 Task: Check the average views per listing of large living room in the last 1 year.
Action: Mouse moved to (1085, 248)
Screenshot: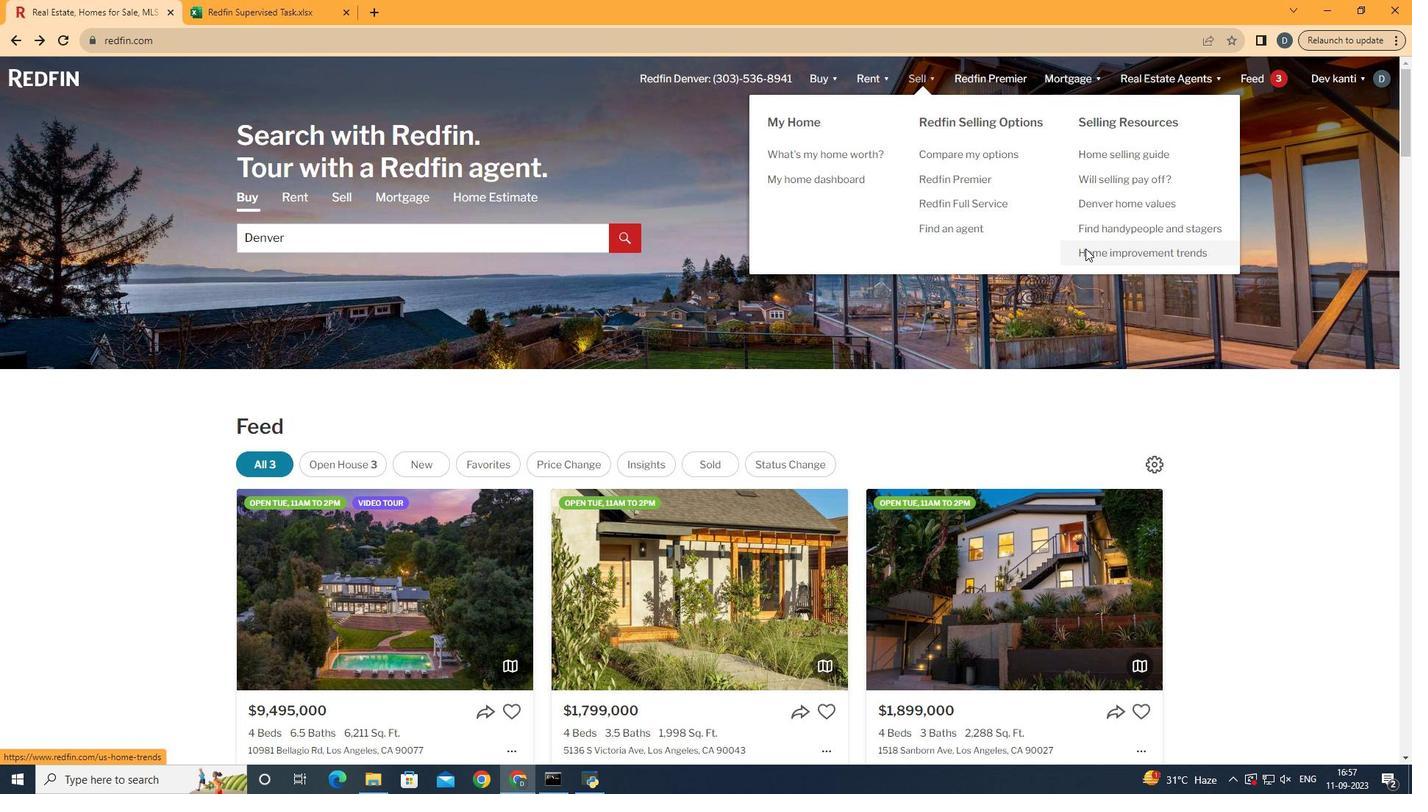 
Action: Mouse pressed left at (1085, 248)
Screenshot: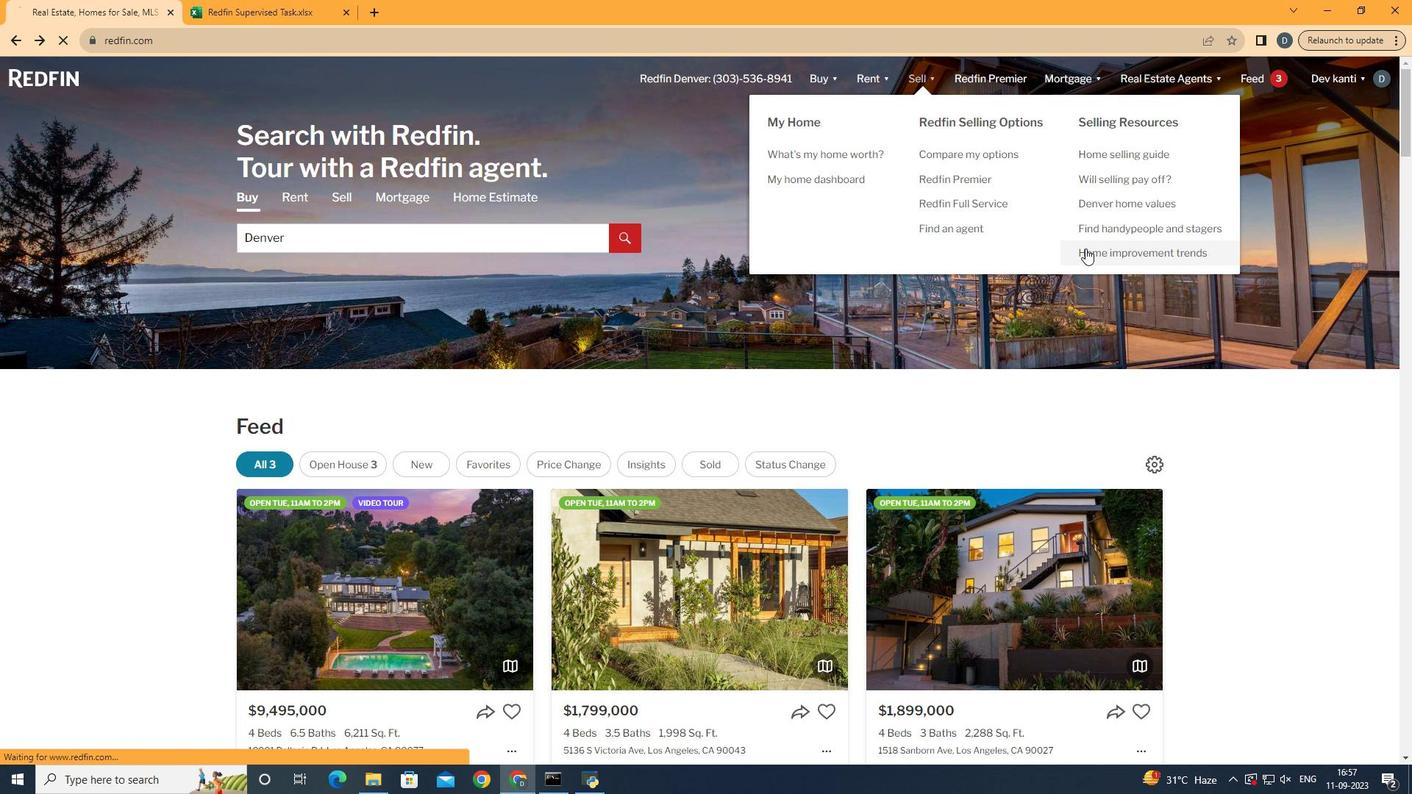 
Action: Mouse moved to (359, 285)
Screenshot: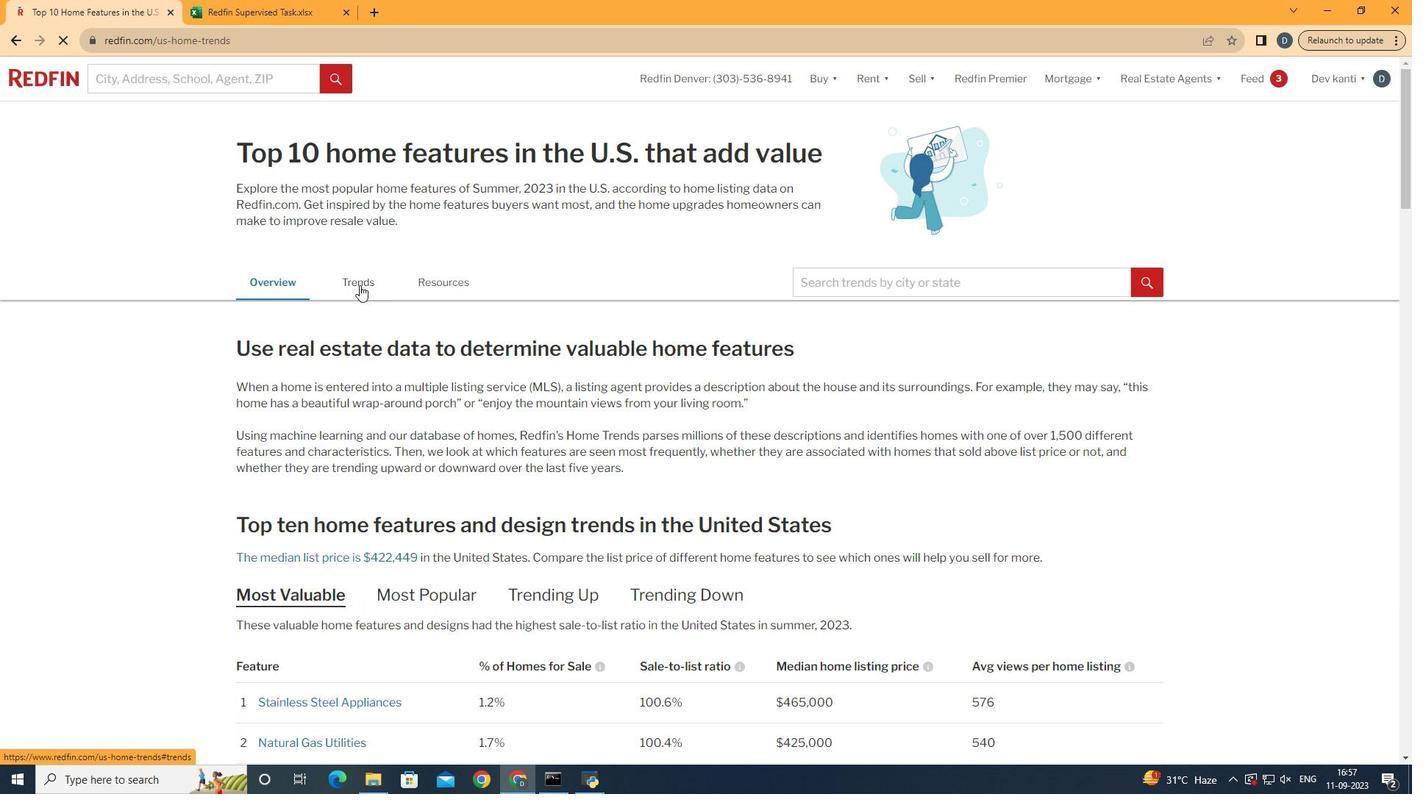 
Action: Mouse pressed left at (359, 285)
Screenshot: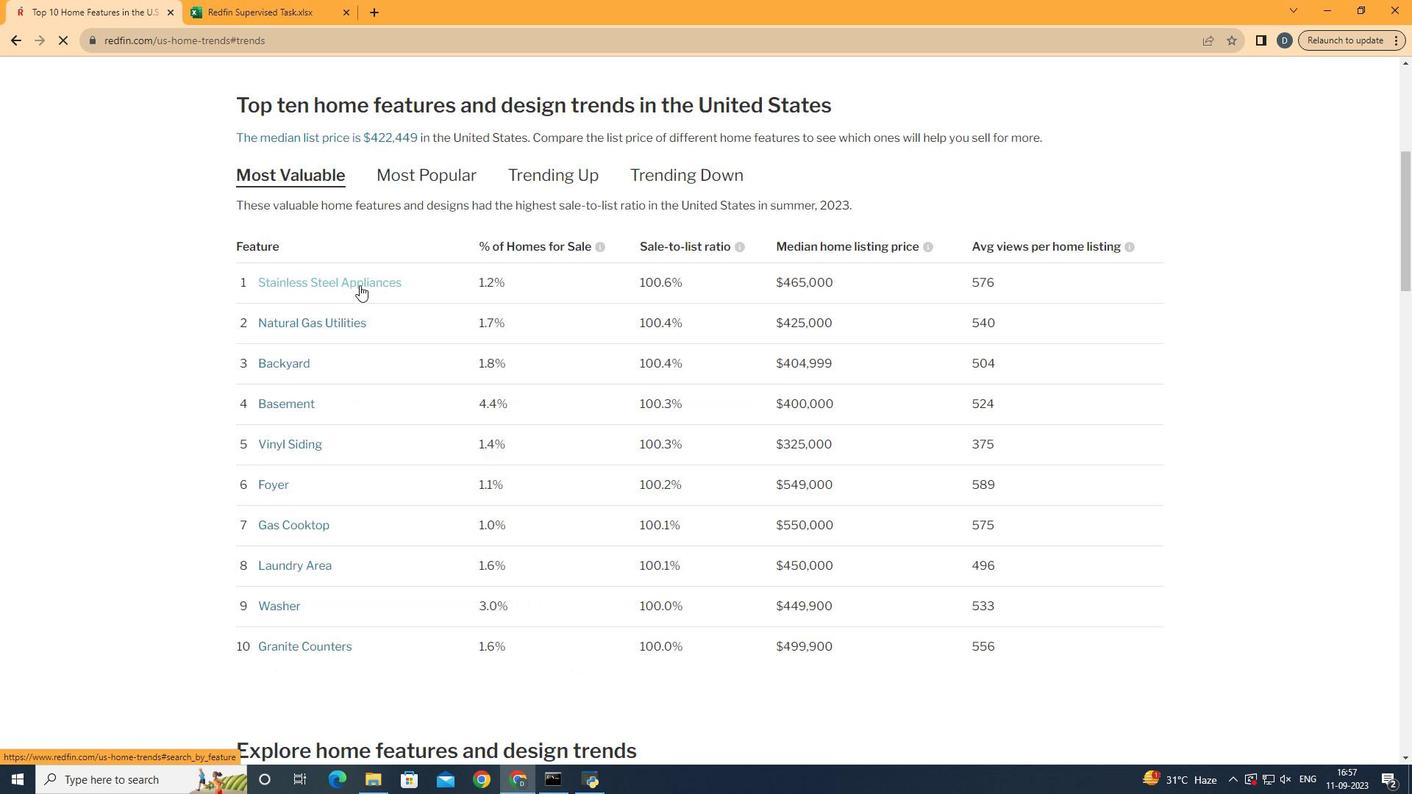 
Action: Mouse moved to (468, 371)
Screenshot: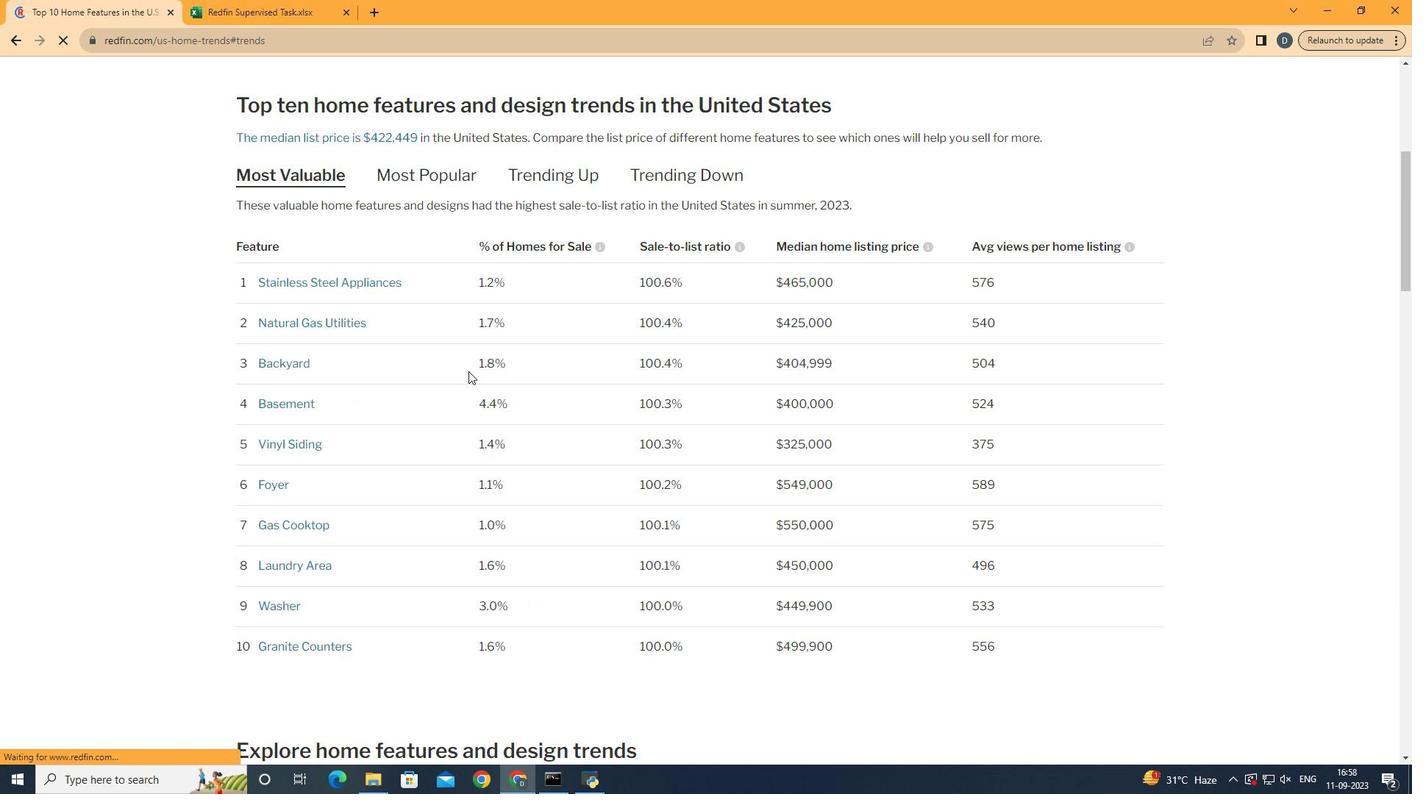 
Action: Mouse scrolled (468, 370) with delta (0, 0)
Screenshot: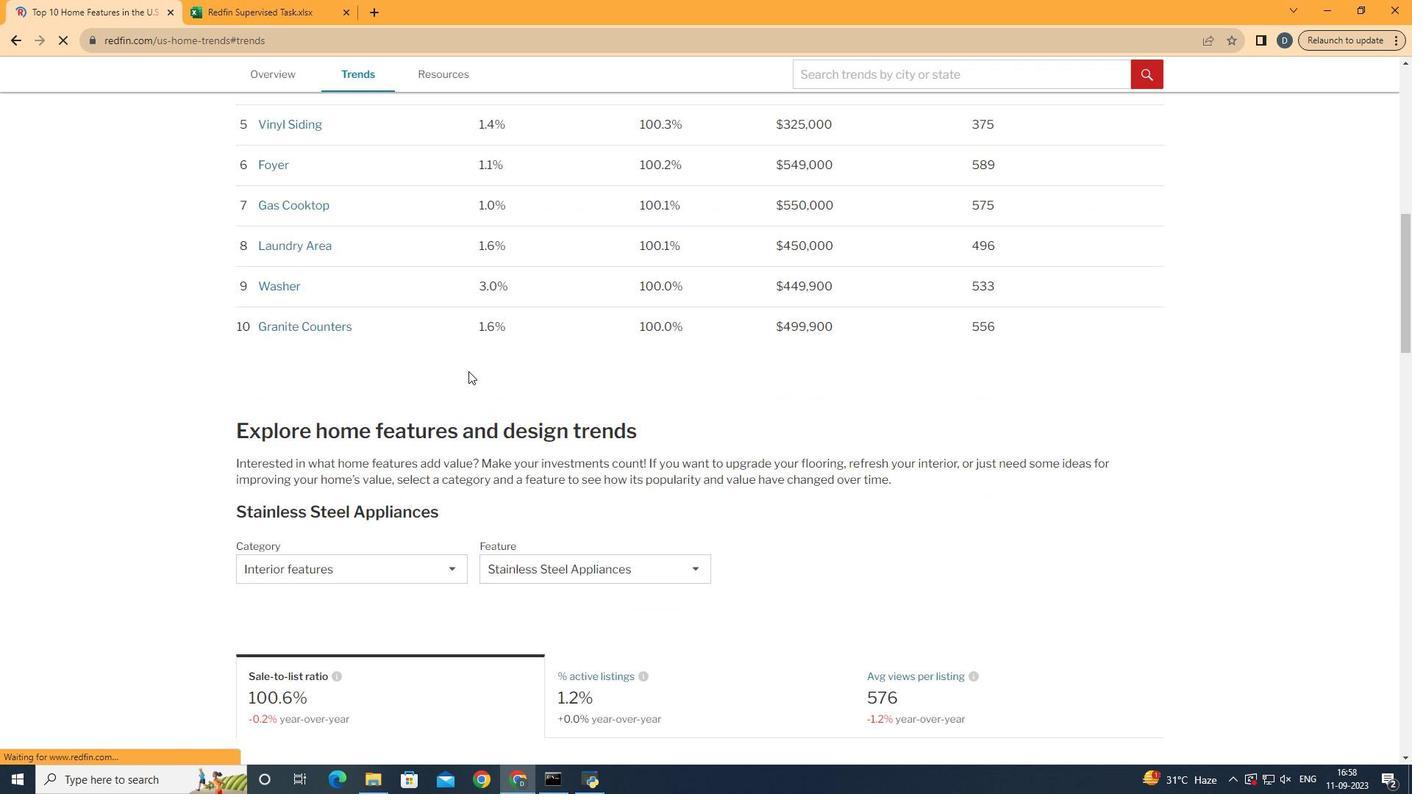 
Action: Mouse scrolled (468, 370) with delta (0, 0)
Screenshot: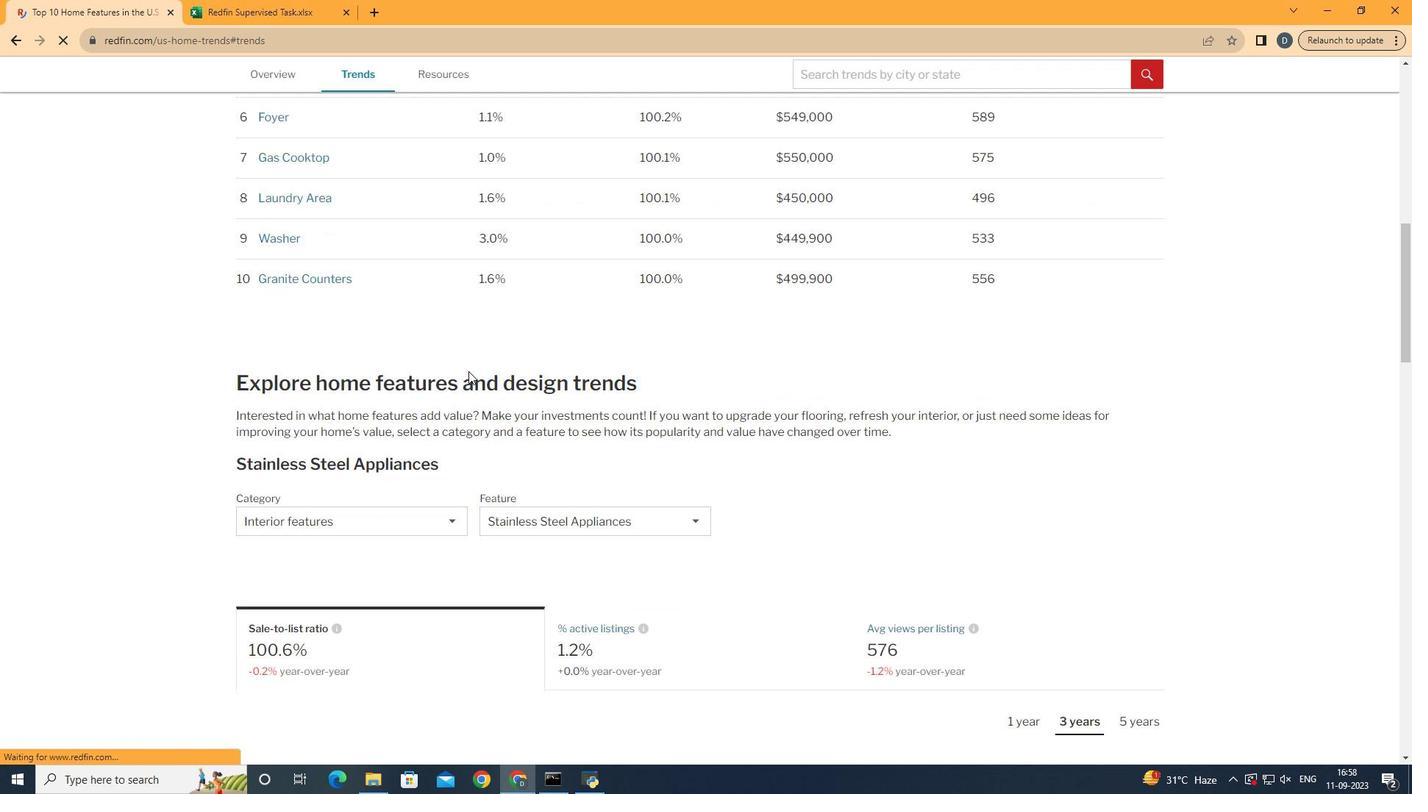 
Action: Mouse scrolled (468, 370) with delta (0, 0)
Screenshot: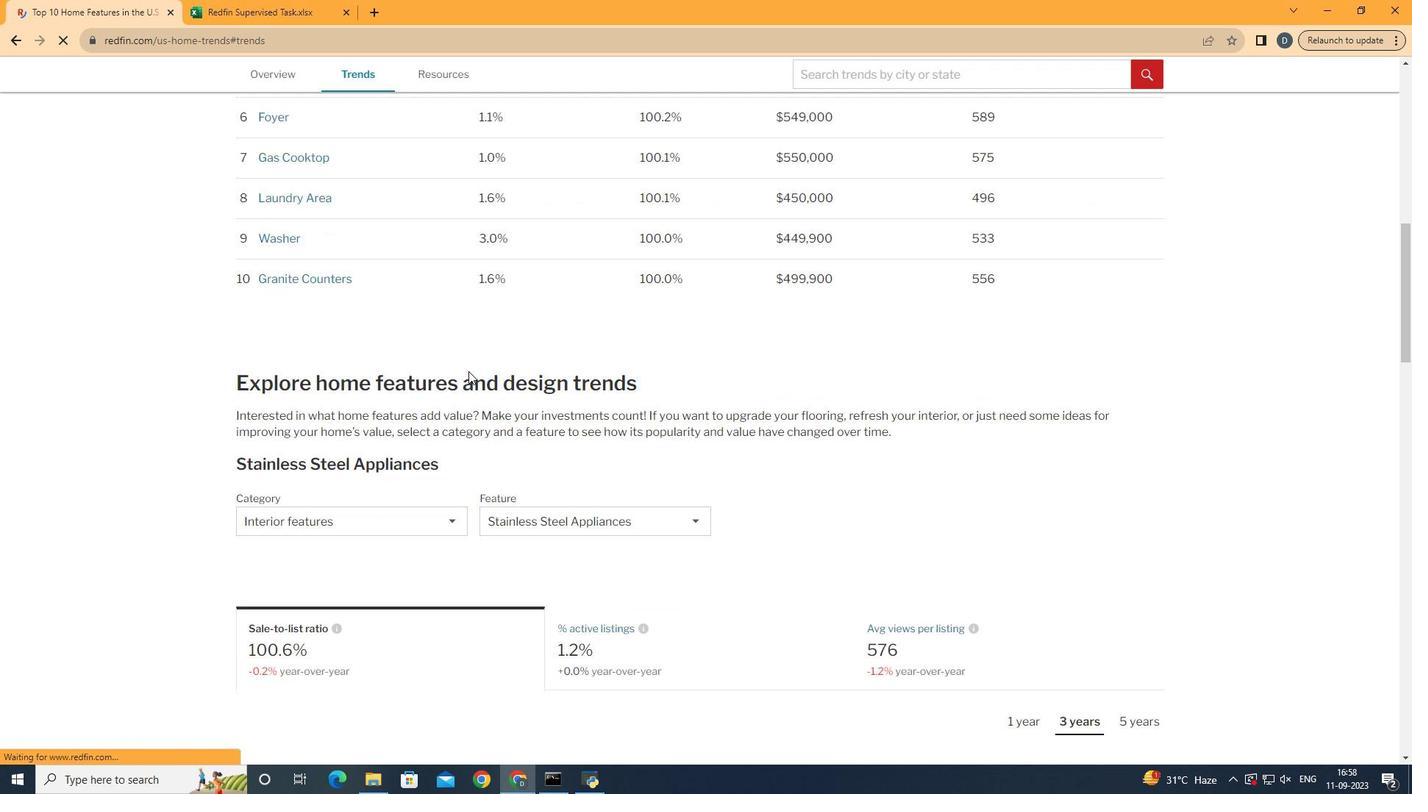 
Action: Mouse scrolled (468, 370) with delta (0, 0)
Screenshot: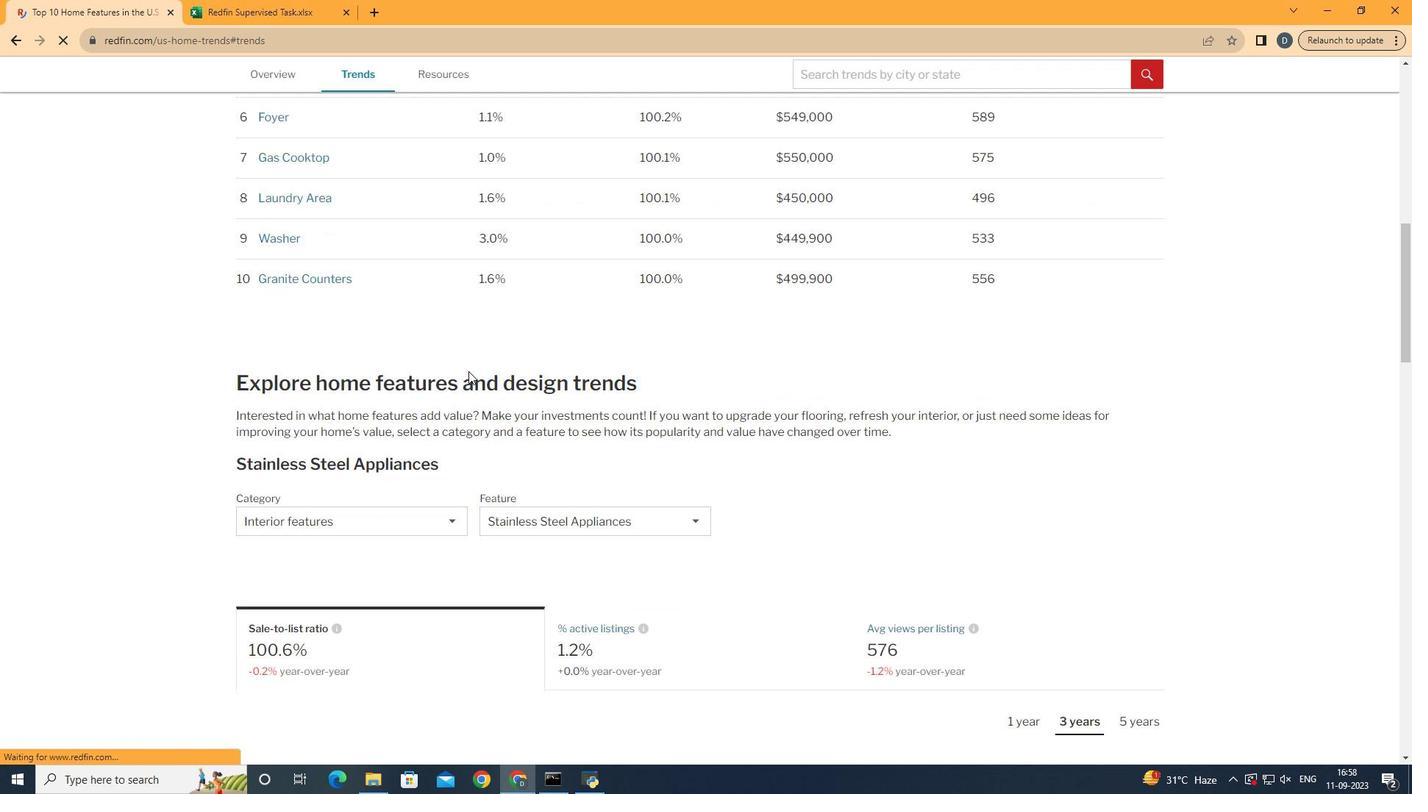
Action: Mouse scrolled (468, 370) with delta (0, 0)
Screenshot: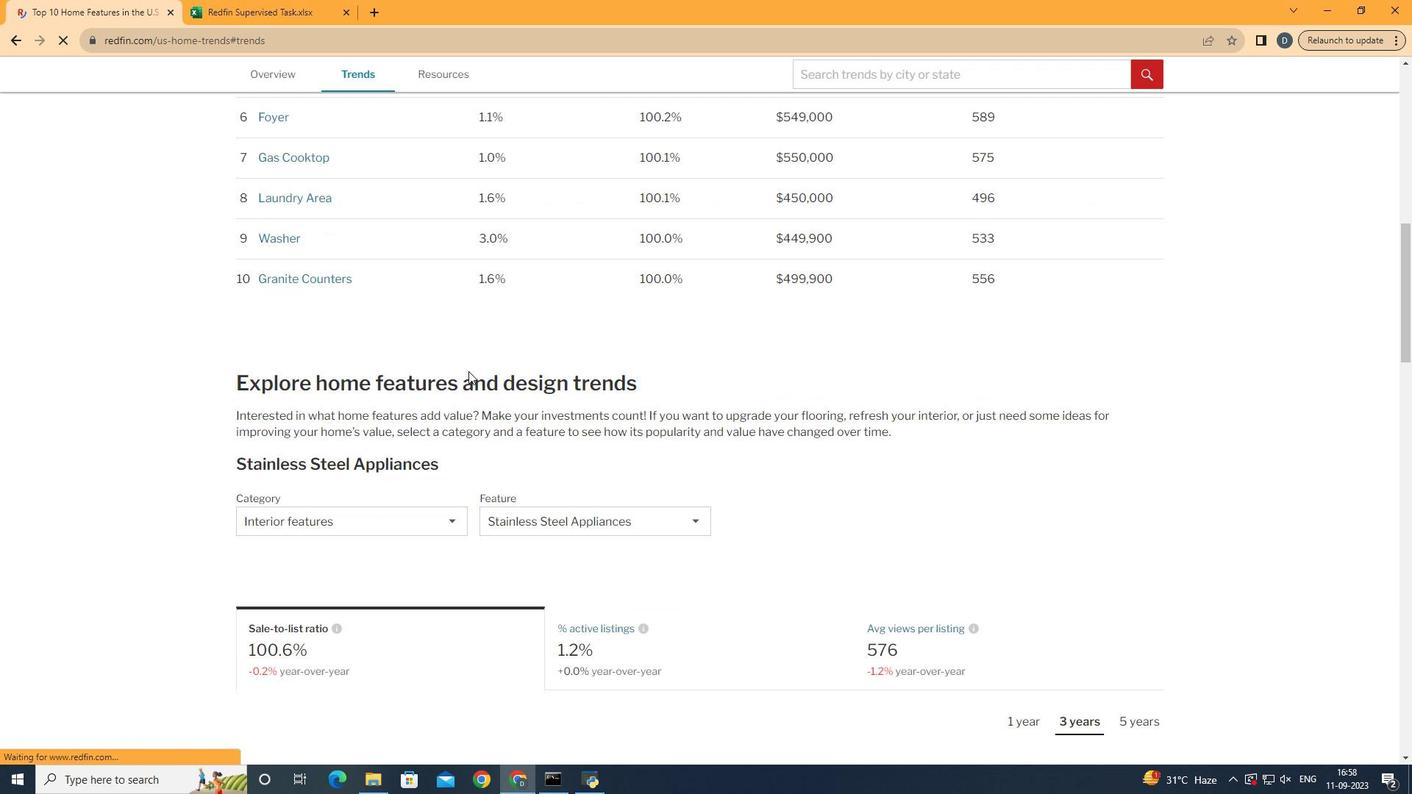 
Action: Mouse scrolled (468, 370) with delta (0, 0)
Screenshot: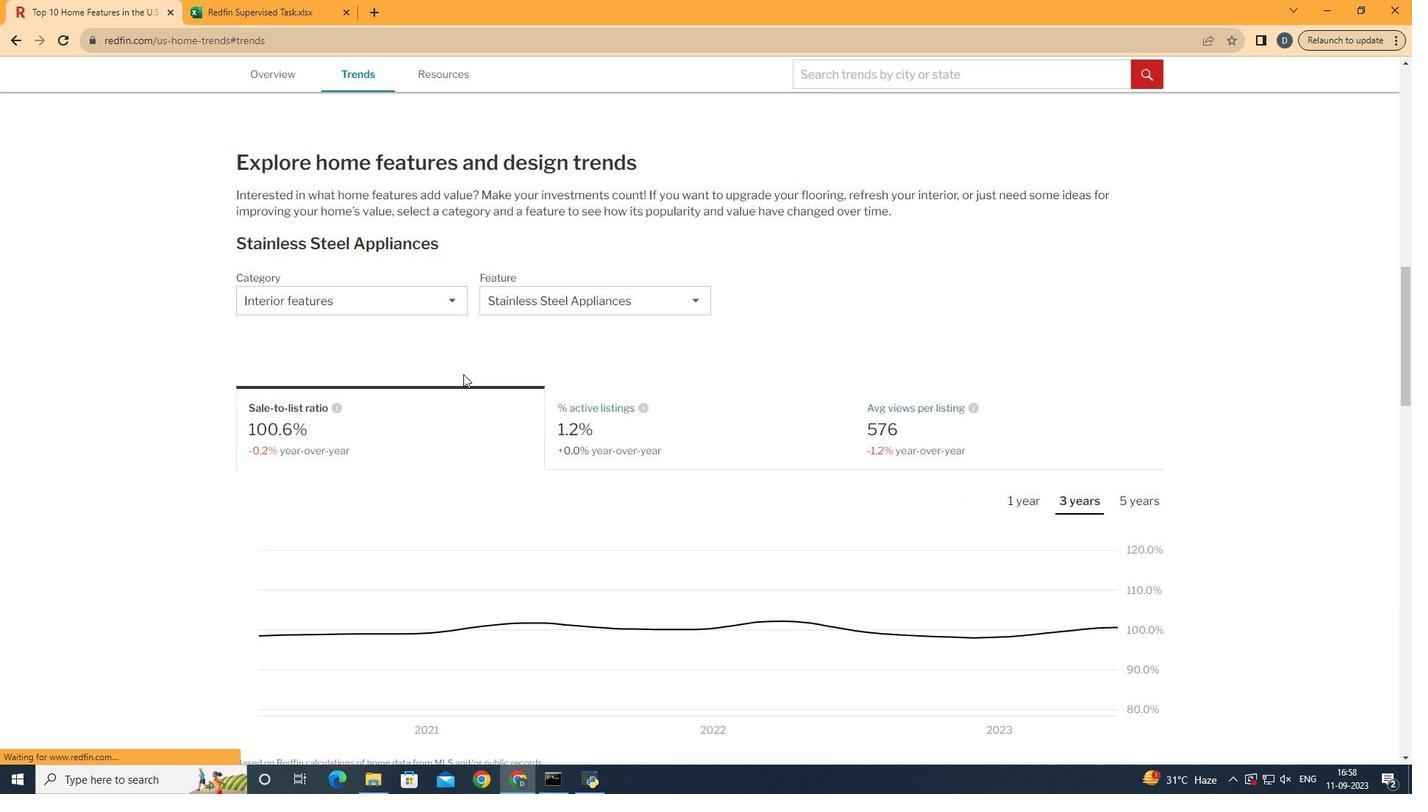 
Action: Mouse scrolled (468, 370) with delta (0, 0)
Screenshot: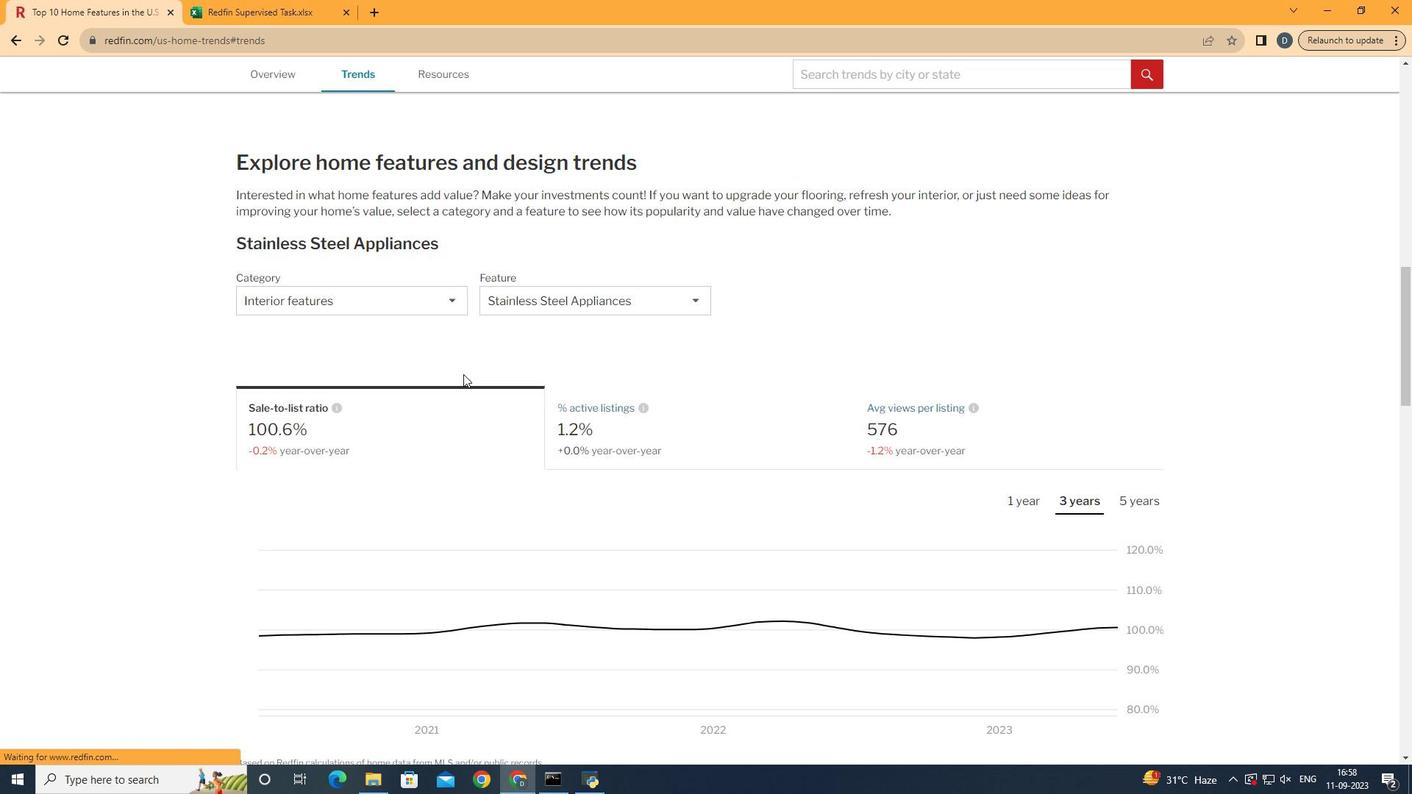 
Action: Mouse scrolled (468, 370) with delta (0, 0)
Screenshot: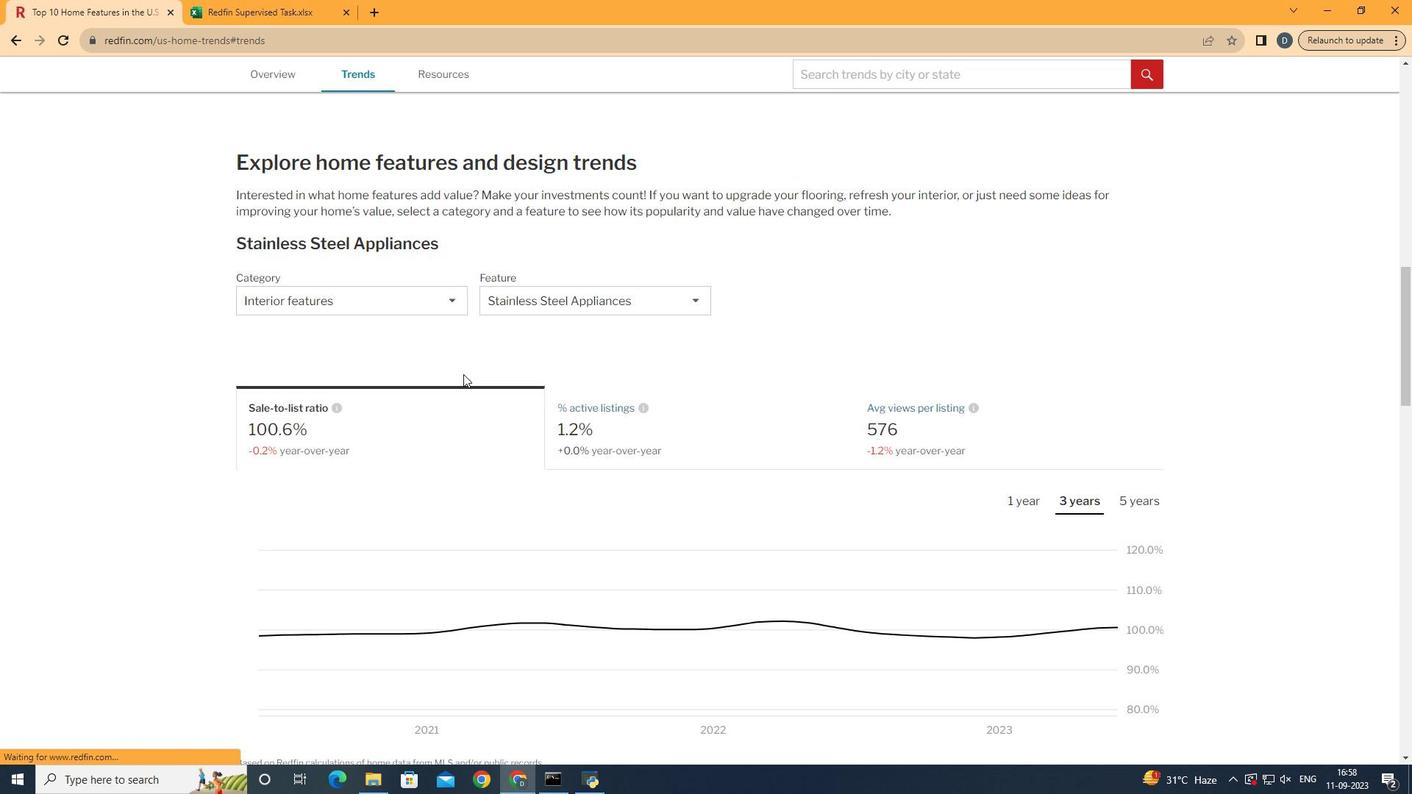 
Action: Mouse scrolled (468, 370) with delta (0, 0)
Screenshot: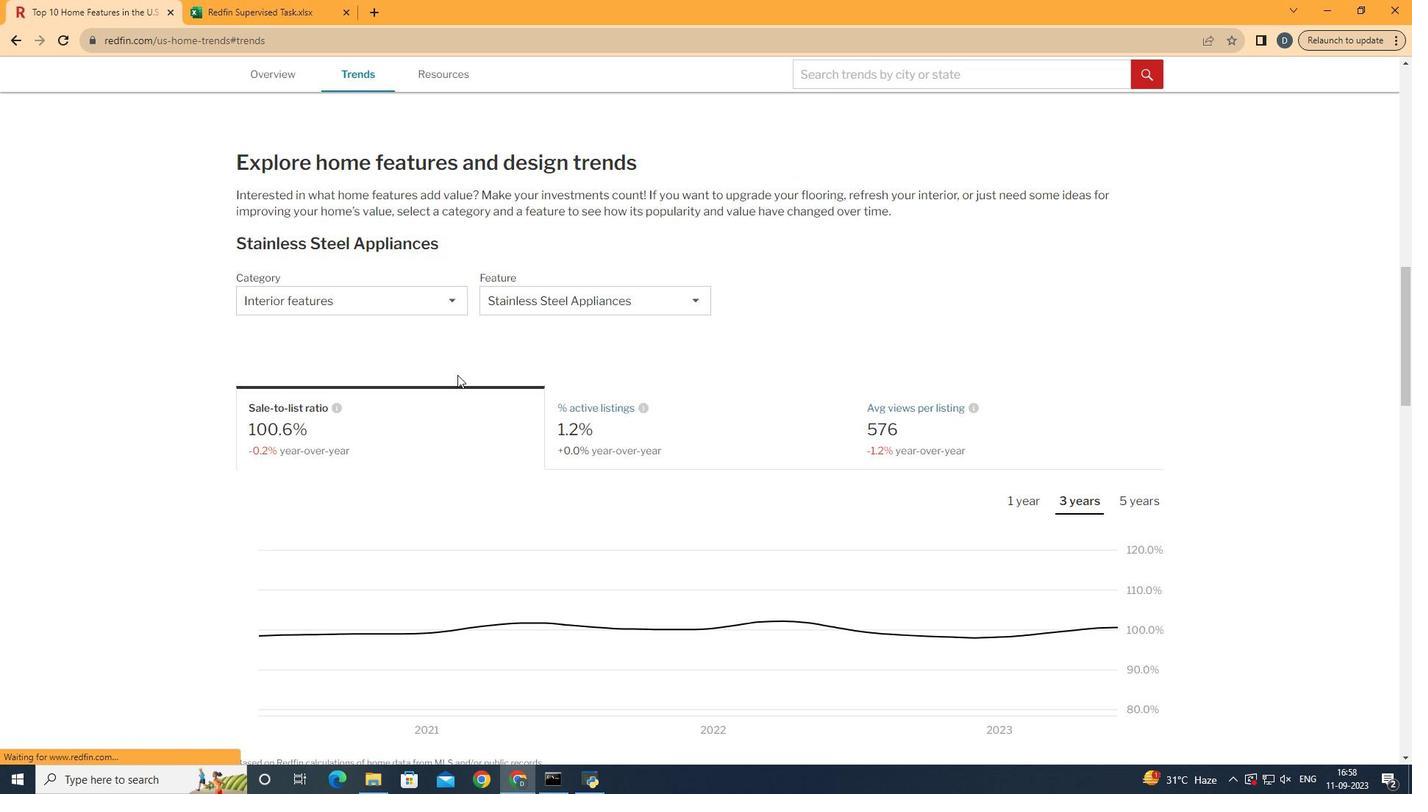 
Action: Mouse scrolled (468, 372) with delta (0, 0)
Screenshot: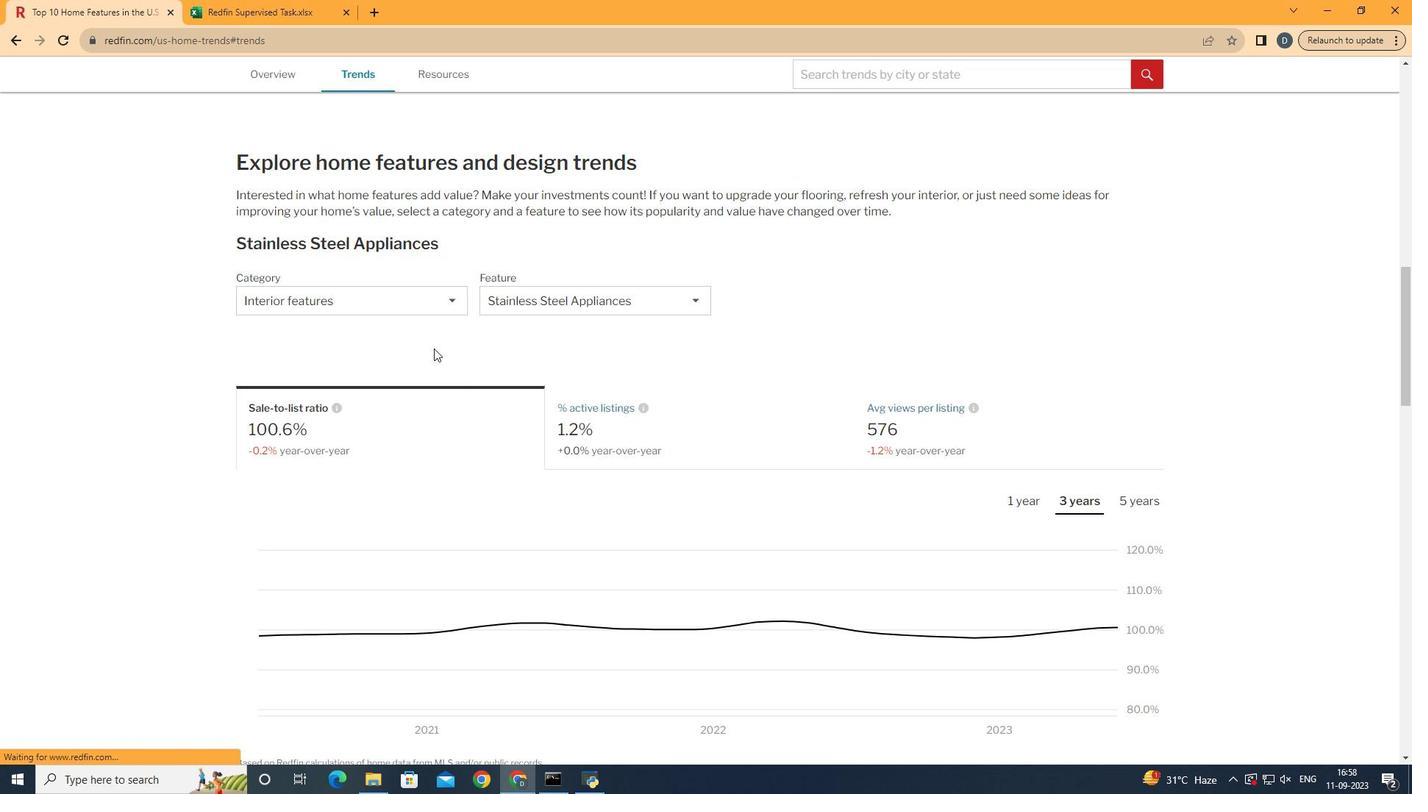 
Action: Mouse moved to (408, 295)
Screenshot: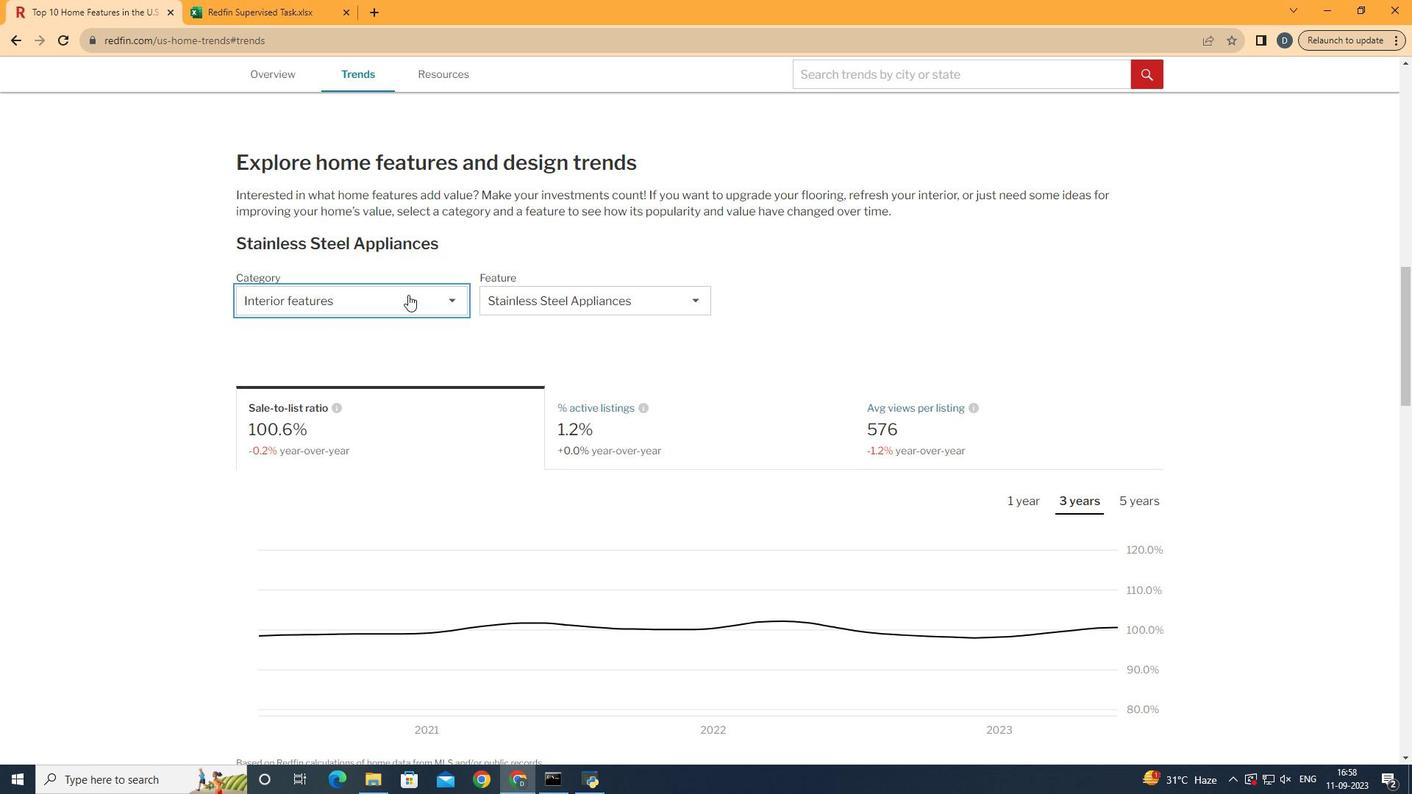 
Action: Mouse pressed left at (408, 295)
Screenshot: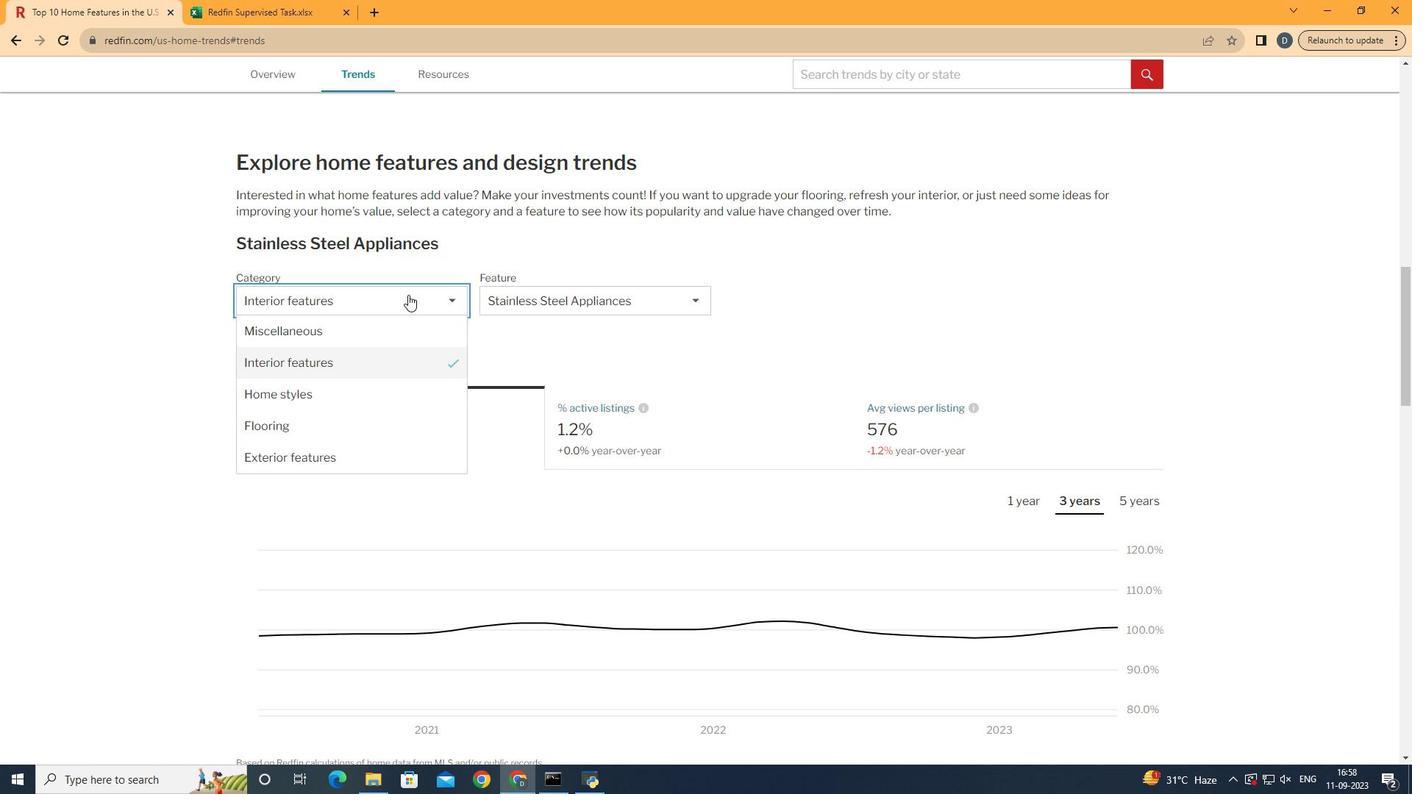 
Action: Mouse moved to (394, 367)
Screenshot: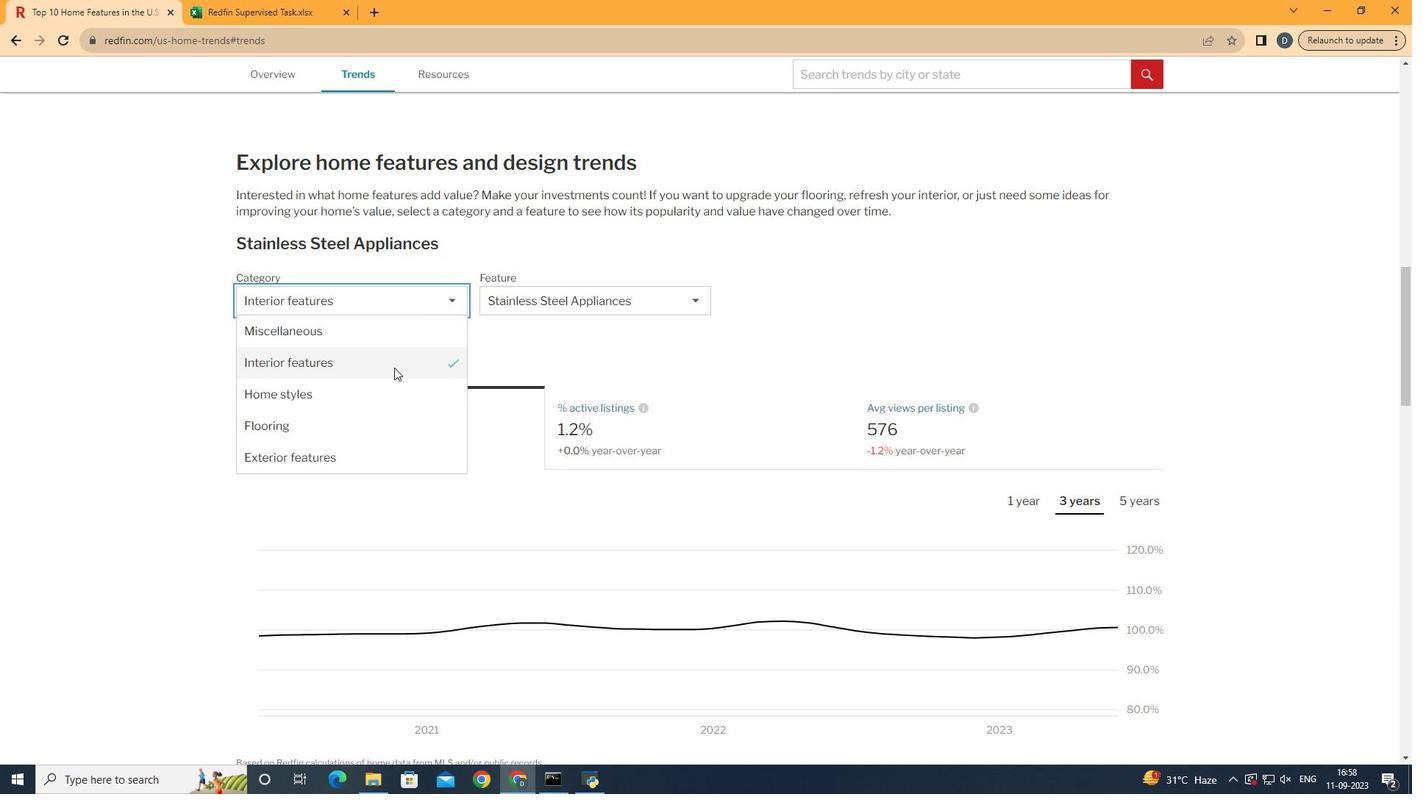 
Action: Mouse pressed left at (394, 367)
Screenshot: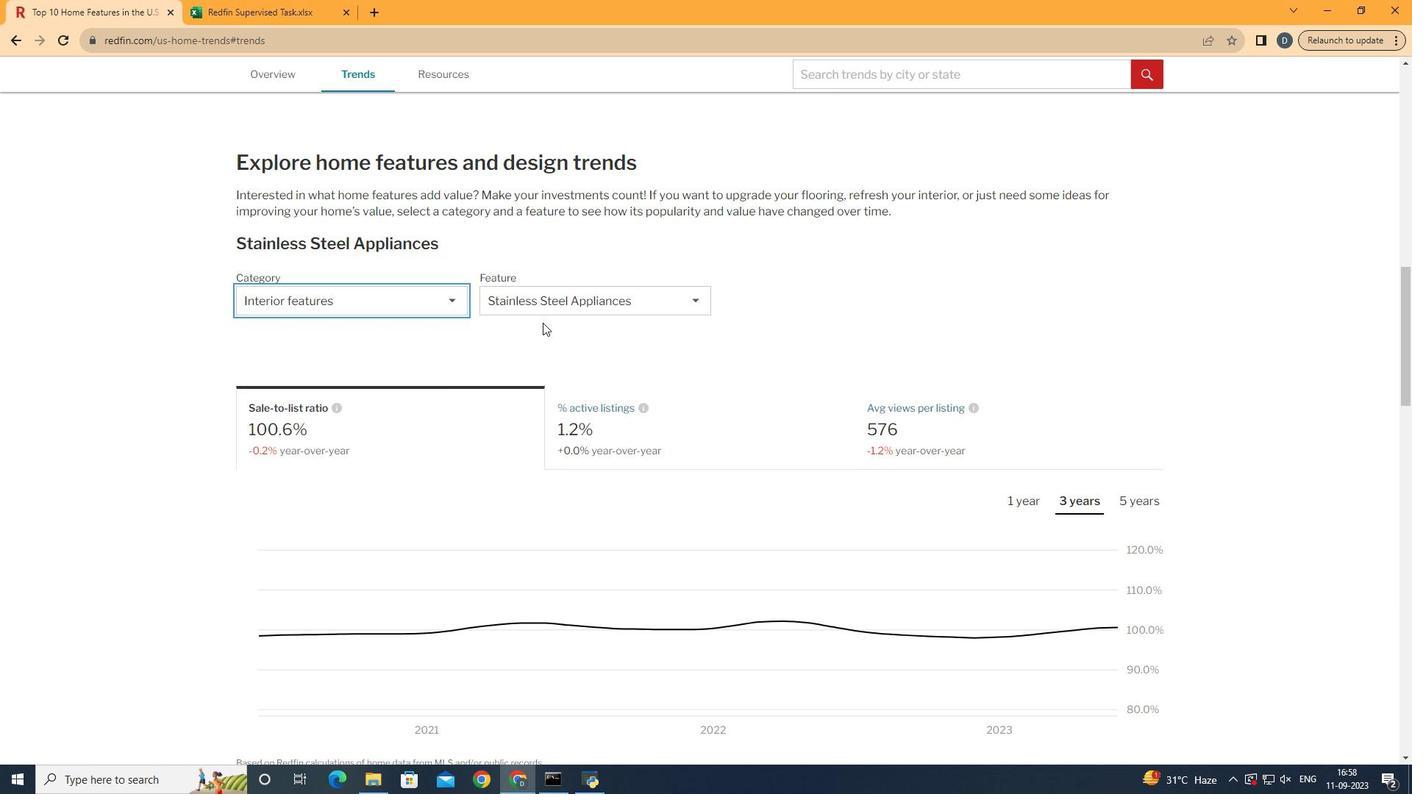 
Action: Mouse moved to (562, 308)
Screenshot: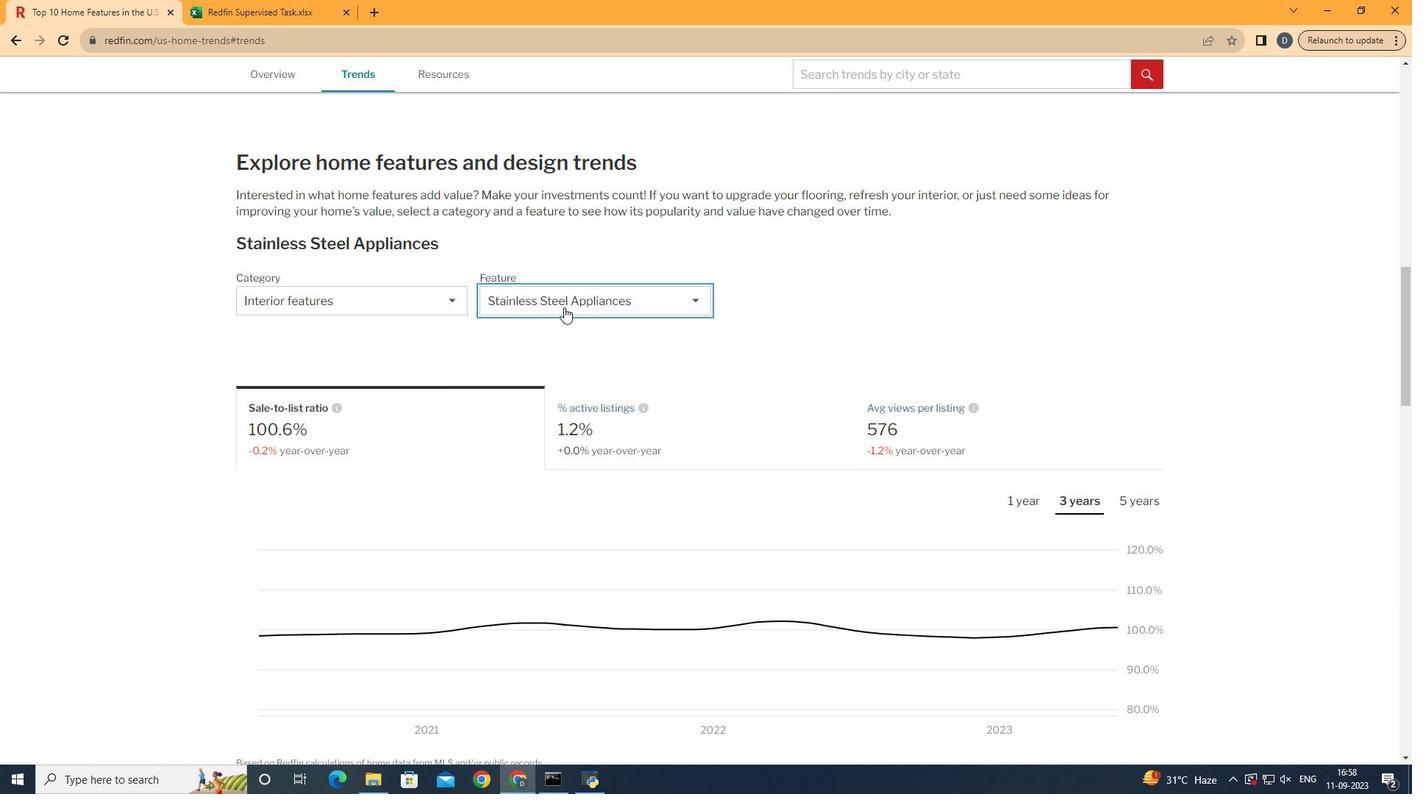 
Action: Mouse pressed left at (562, 308)
Screenshot: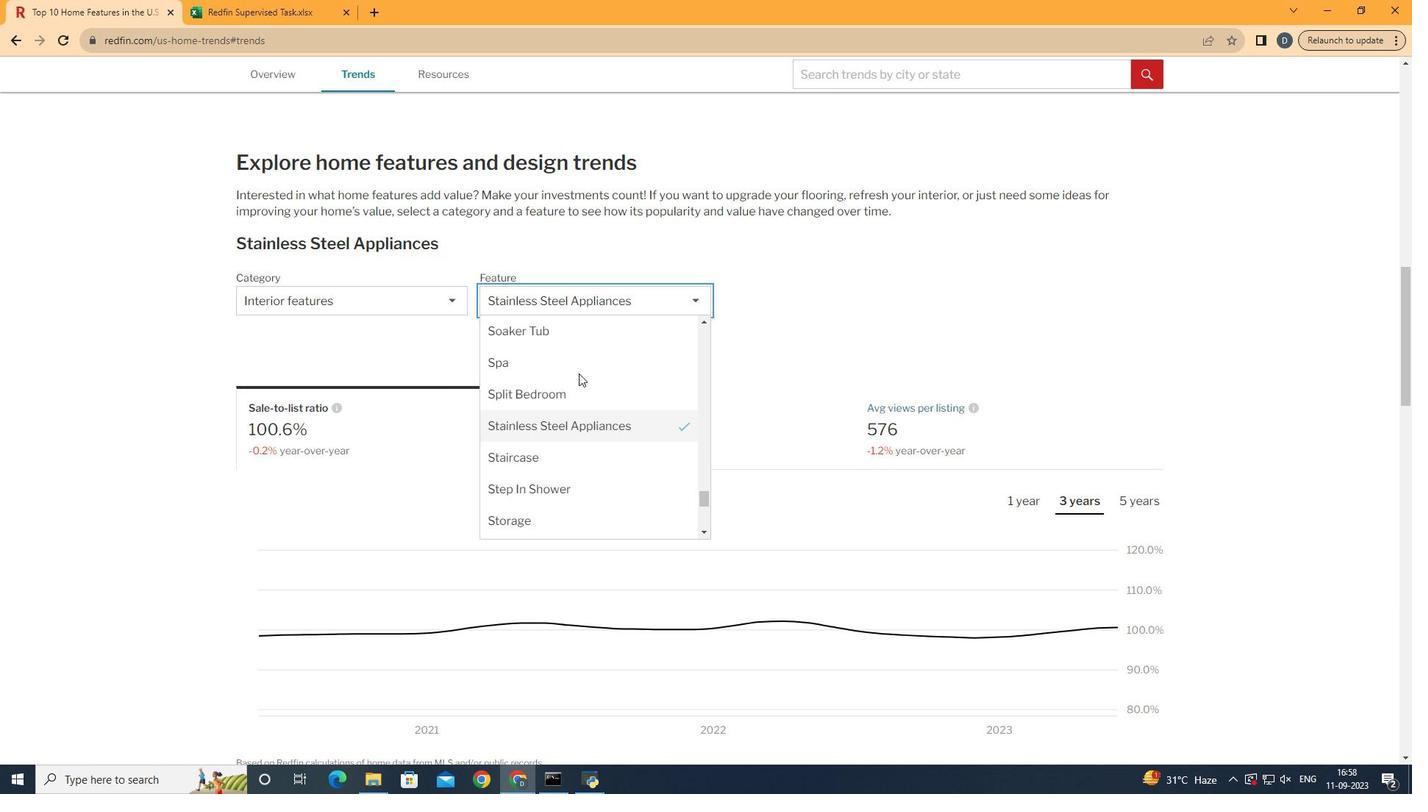
Action: Mouse moved to (584, 453)
Screenshot: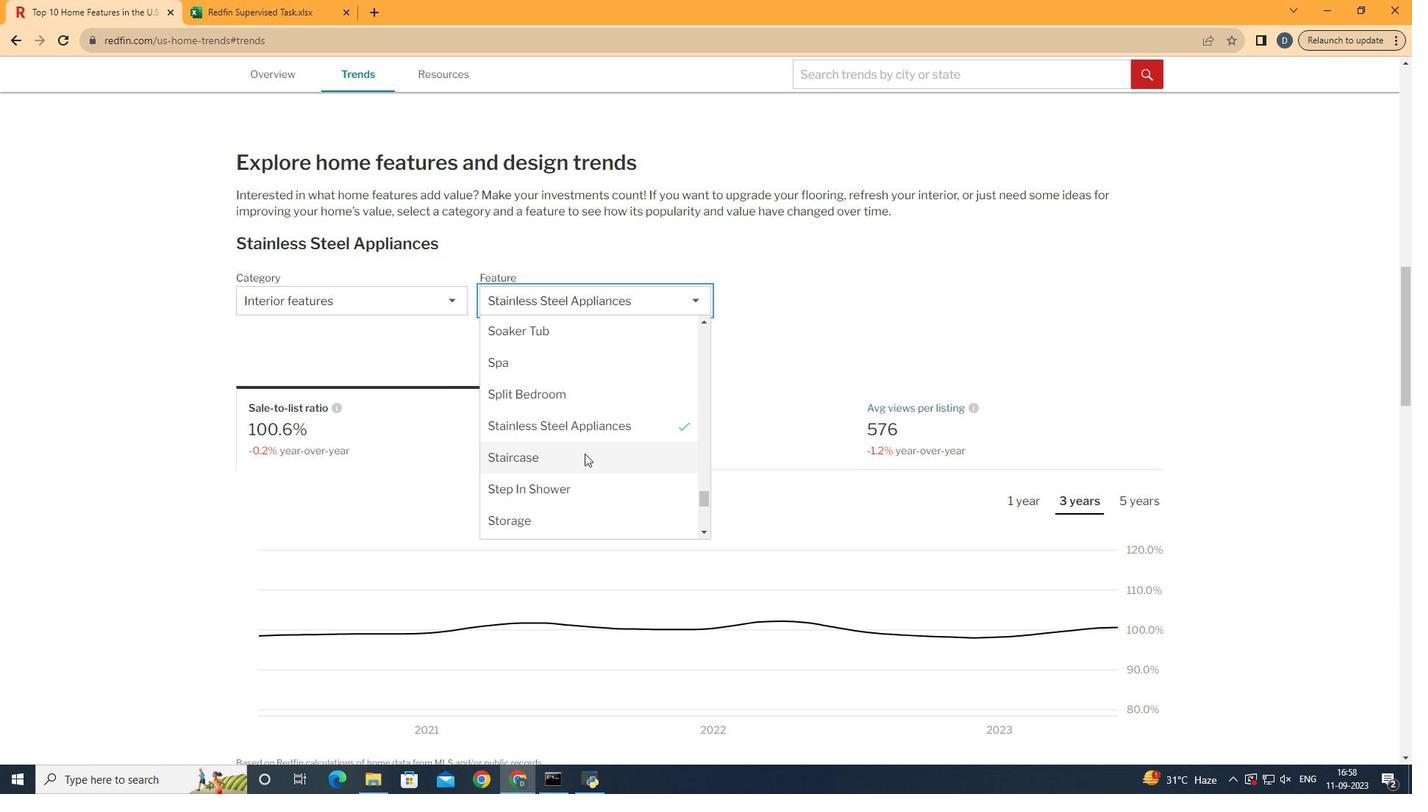 
Action: Mouse scrolled (584, 454) with delta (0, 0)
Screenshot: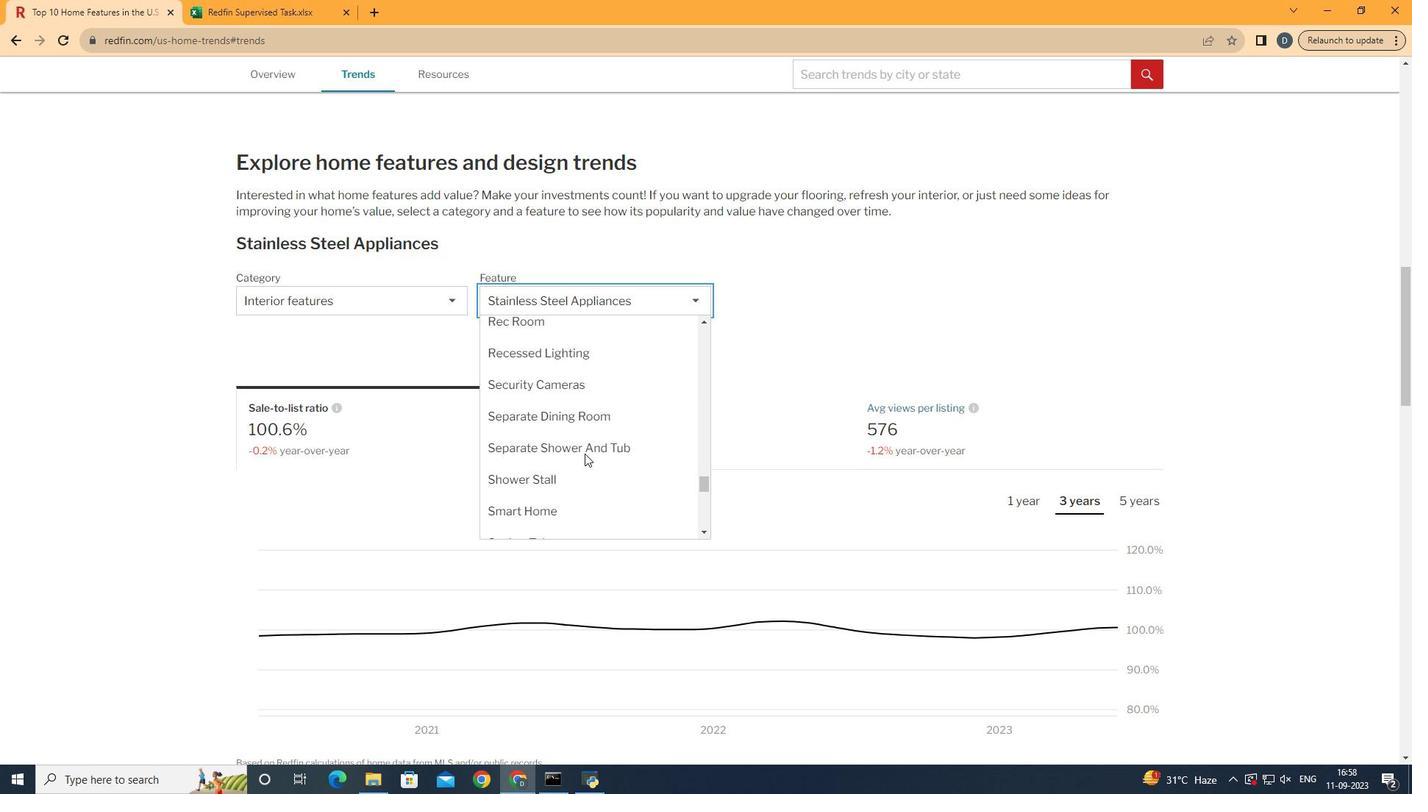 
Action: Mouse scrolled (584, 454) with delta (0, 0)
Screenshot: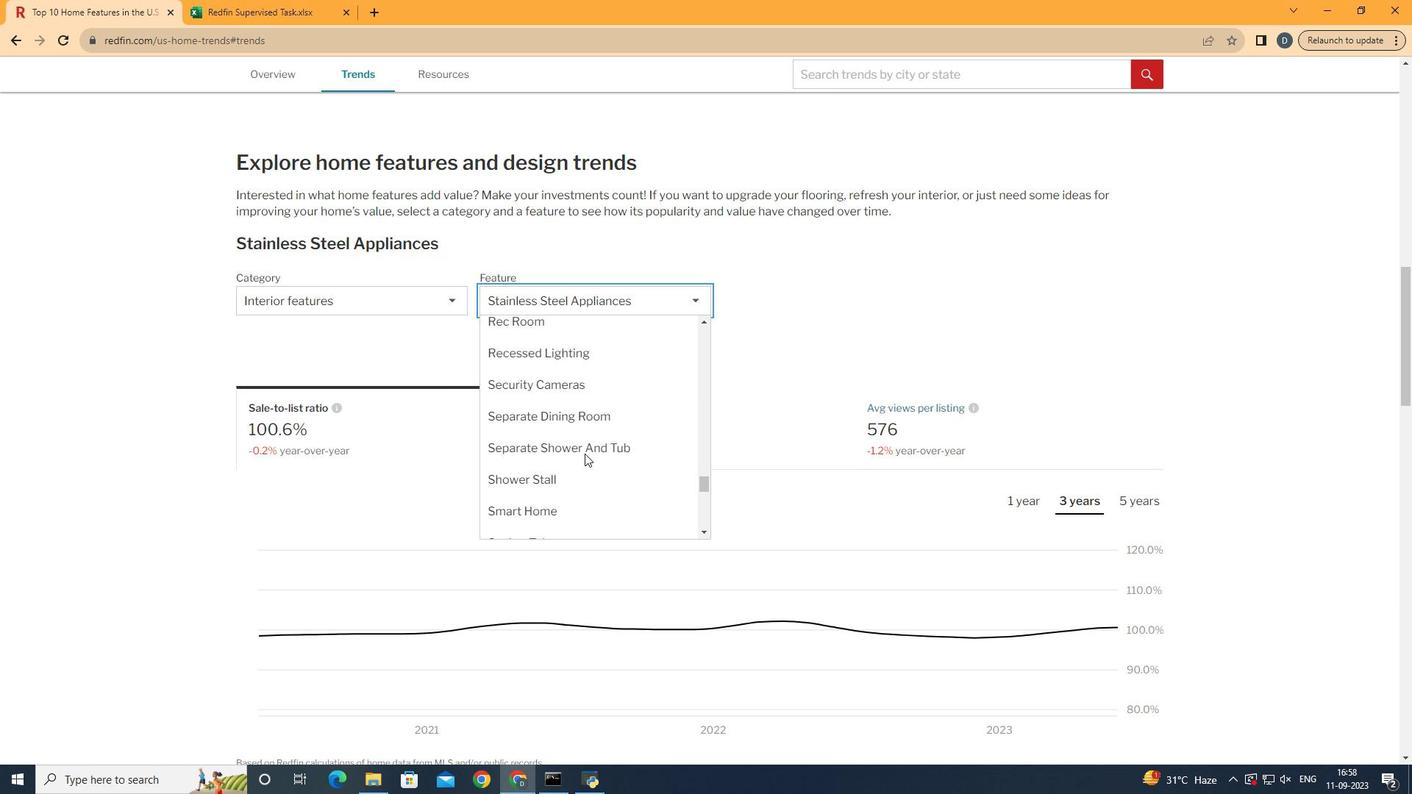 
Action: Mouse scrolled (584, 454) with delta (0, 0)
Screenshot: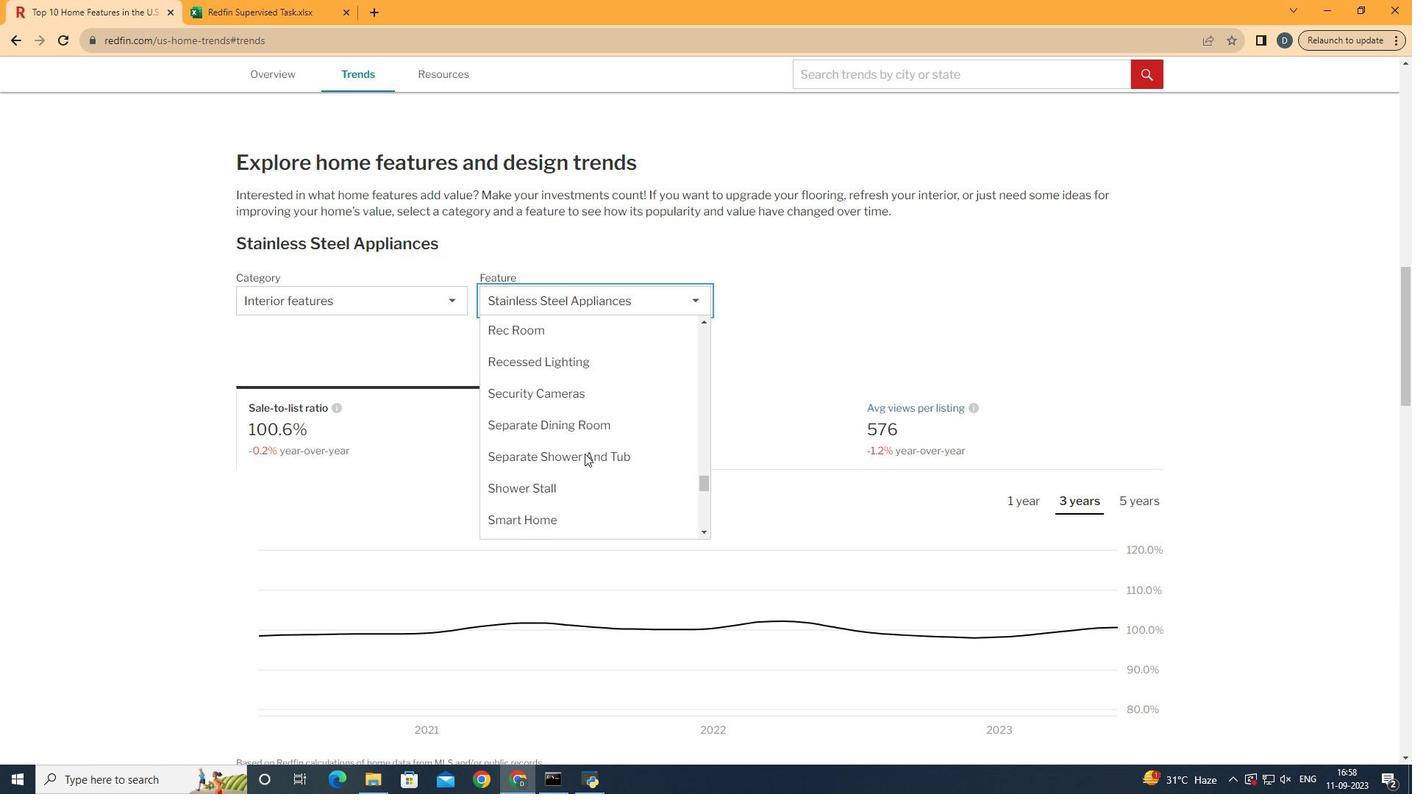 
Action: Mouse scrolled (584, 454) with delta (0, 0)
Screenshot: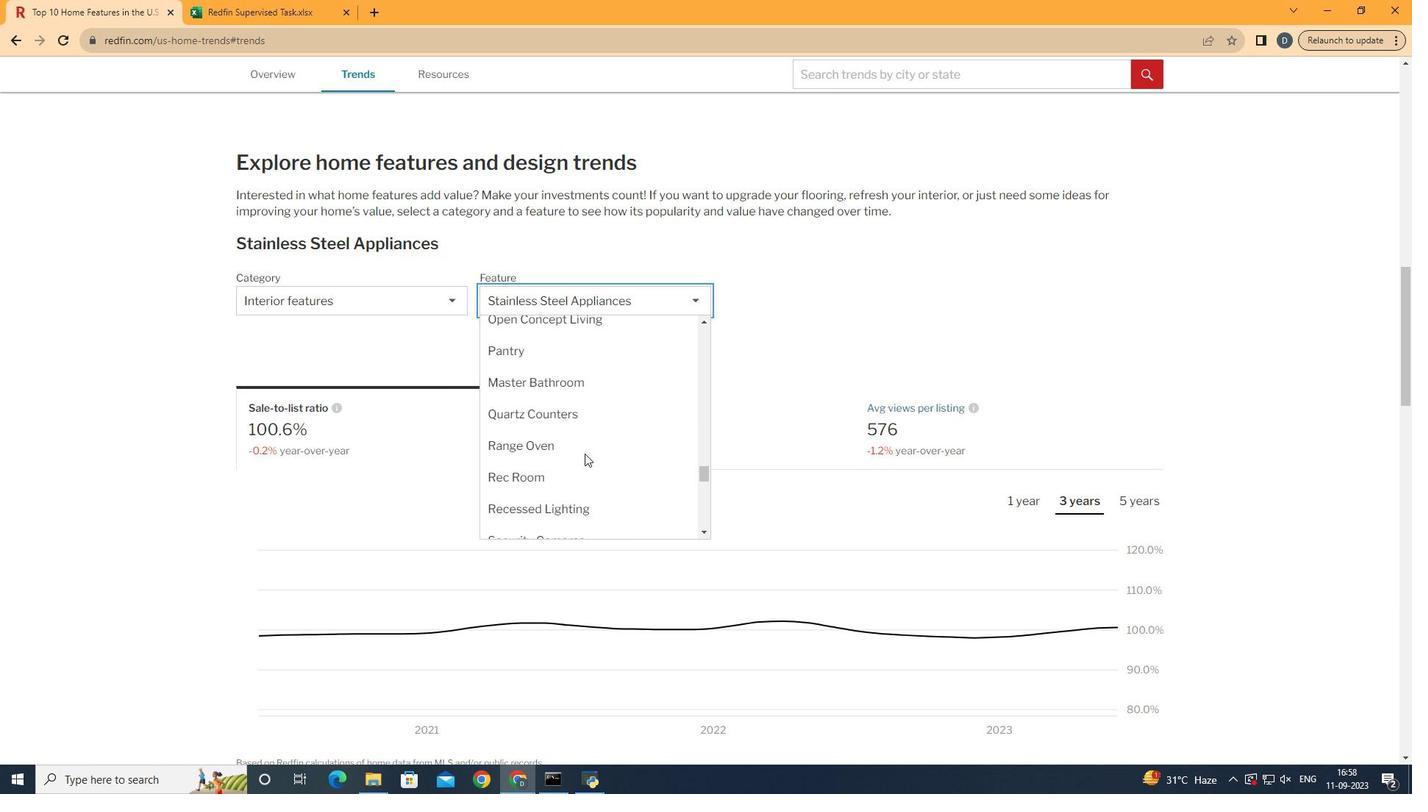
Action: Mouse scrolled (584, 454) with delta (0, 0)
Screenshot: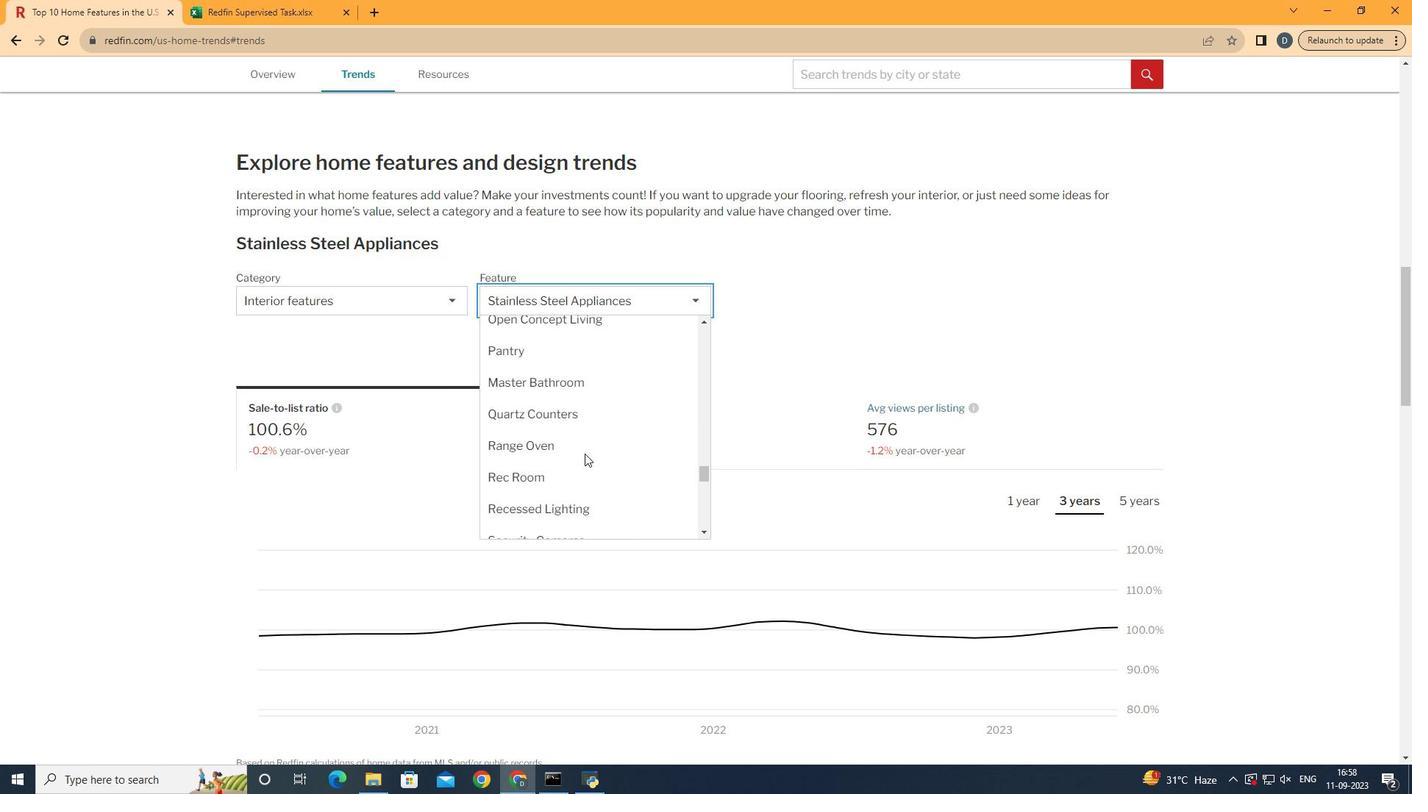 
Action: Mouse scrolled (584, 454) with delta (0, 0)
Screenshot: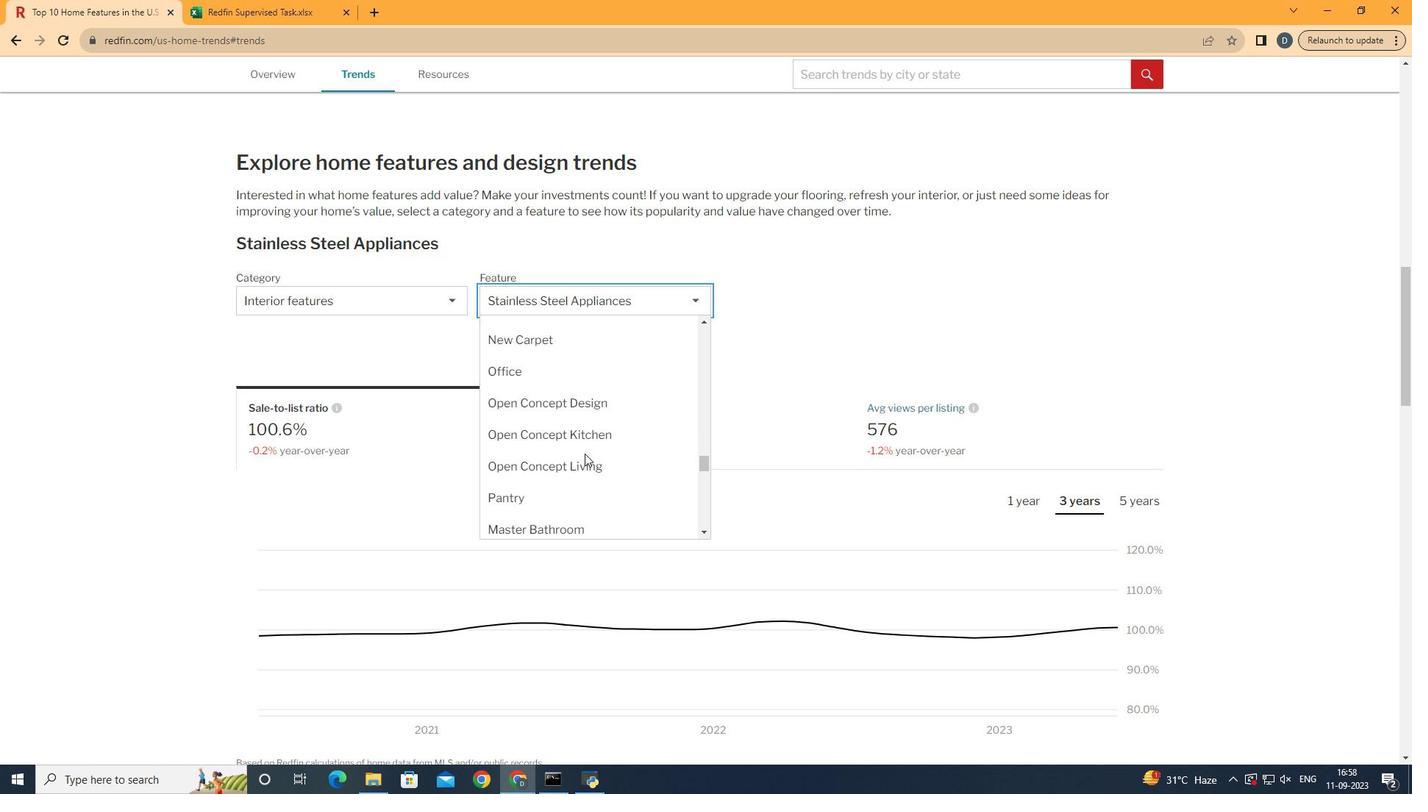 
Action: Mouse scrolled (584, 454) with delta (0, 0)
Screenshot: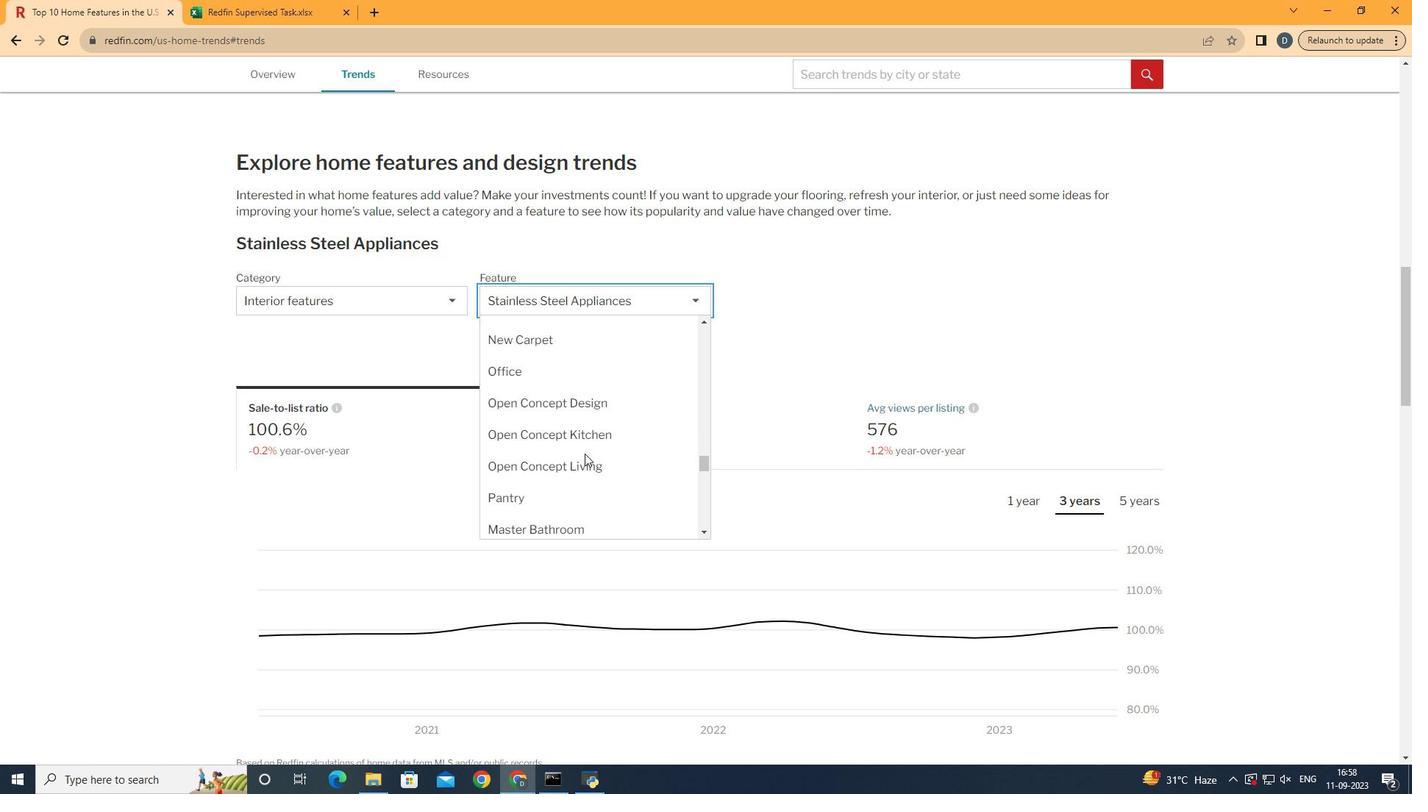 
Action: Mouse scrolled (584, 454) with delta (0, 0)
Screenshot: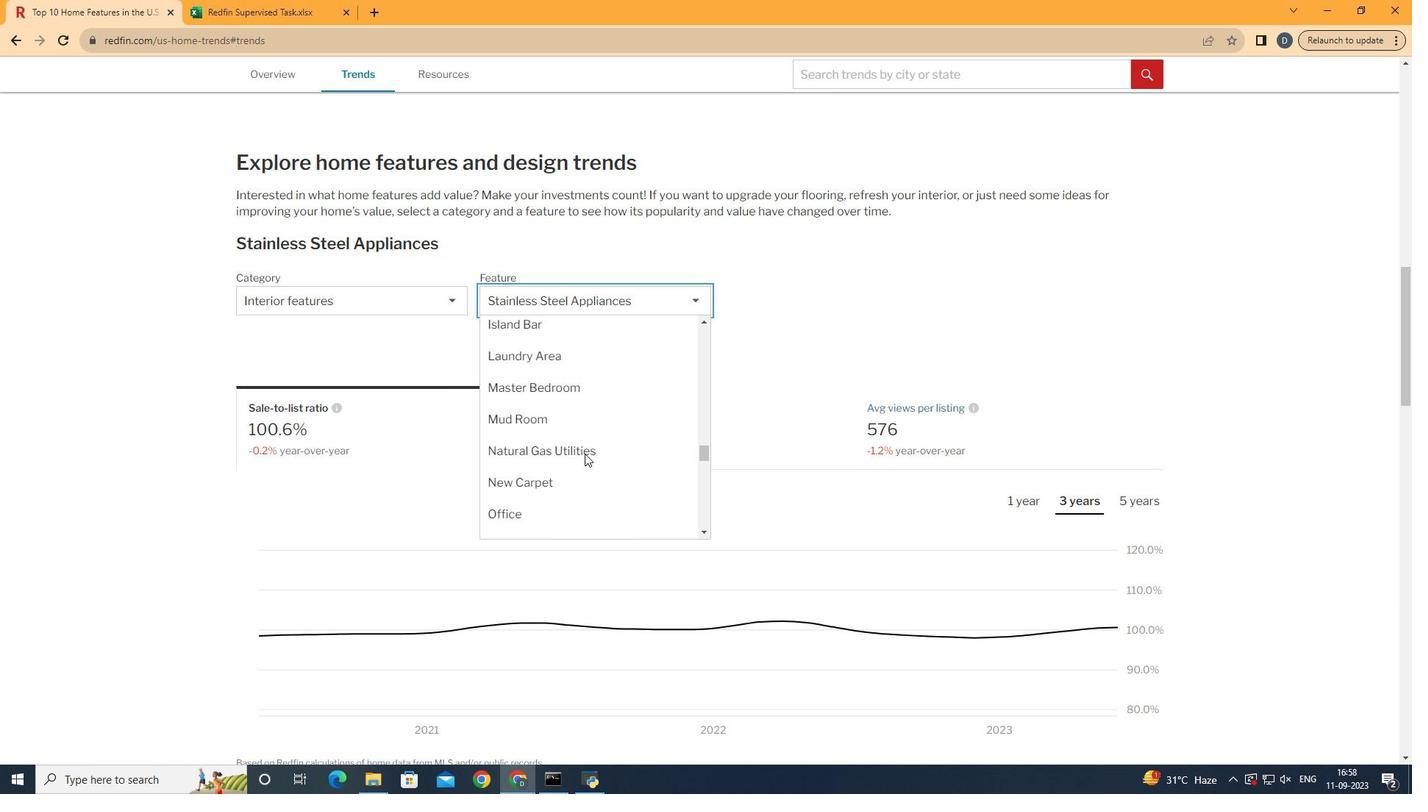 
Action: Mouse scrolled (584, 454) with delta (0, 0)
Screenshot: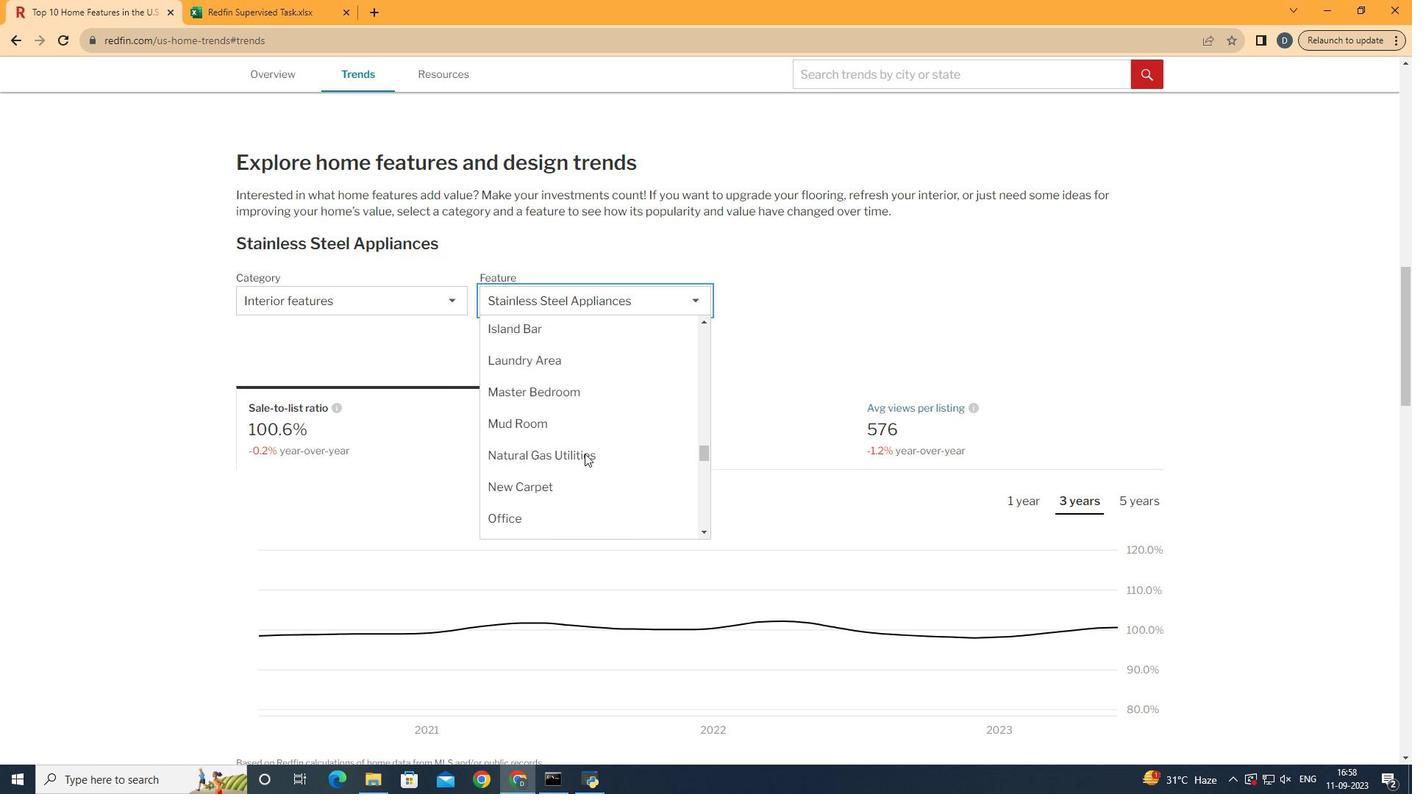 
Action: Mouse scrolled (584, 454) with delta (0, 0)
Screenshot: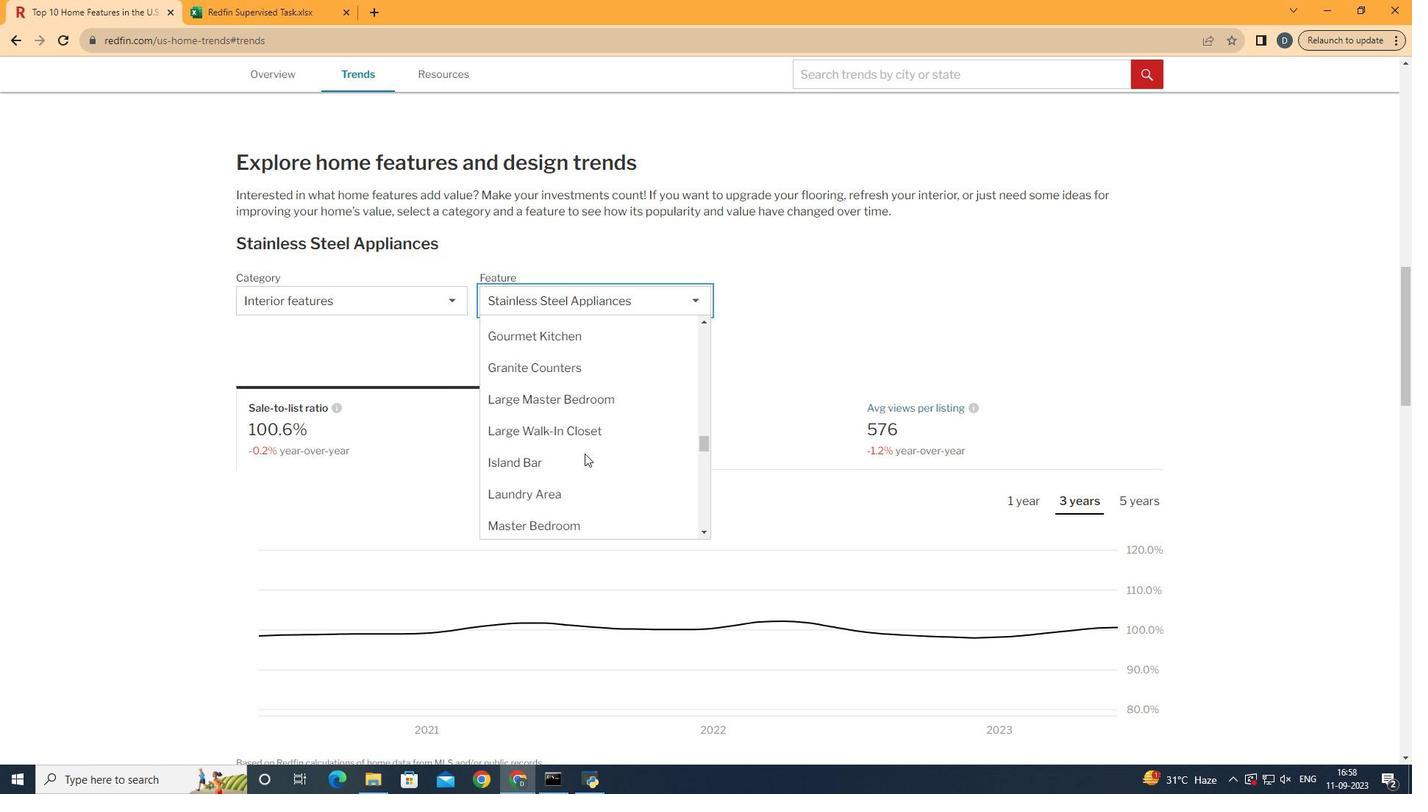 
Action: Mouse scrolled (584, 454) with delta (0, 0)
Screenshot: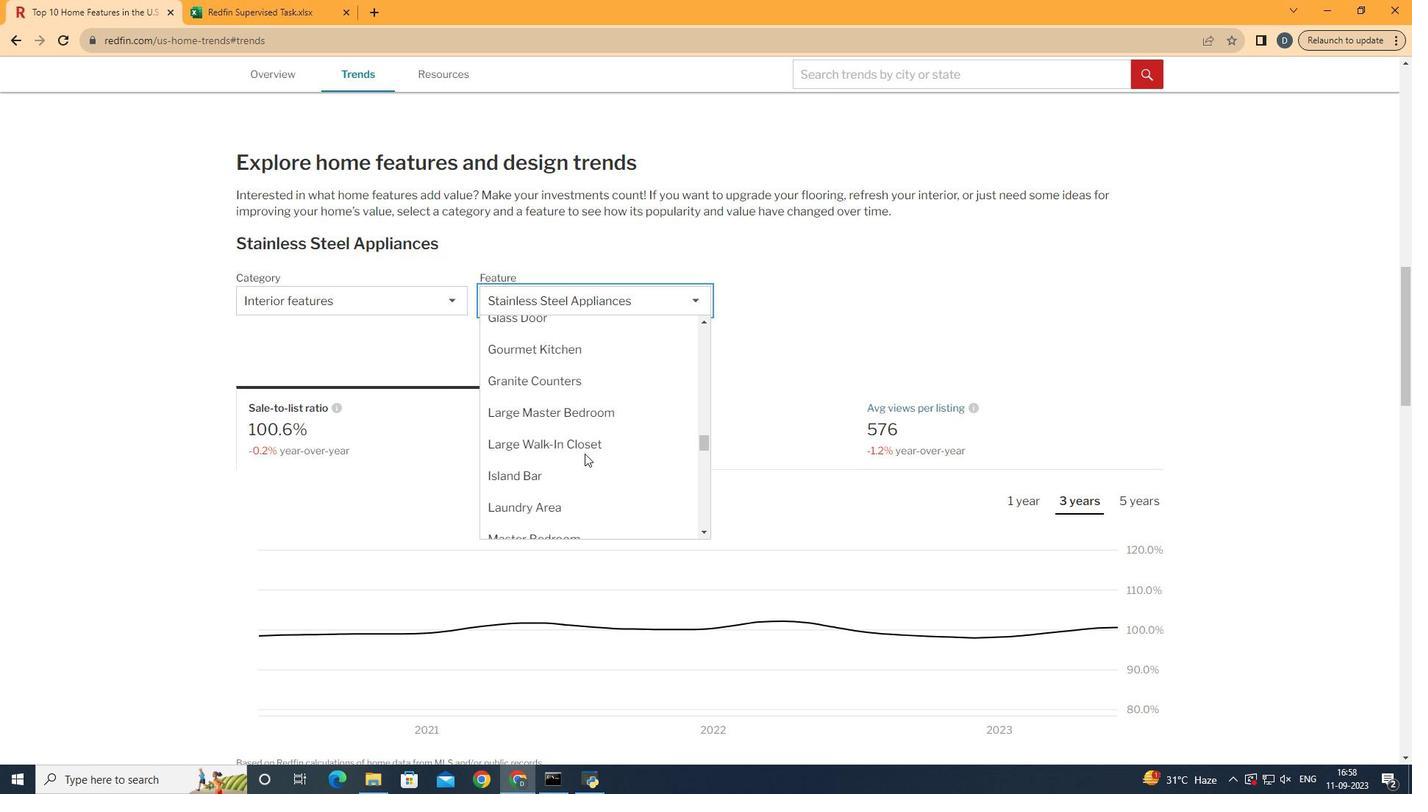 
Action: Mouse moved to (613, 449)
Screenshot: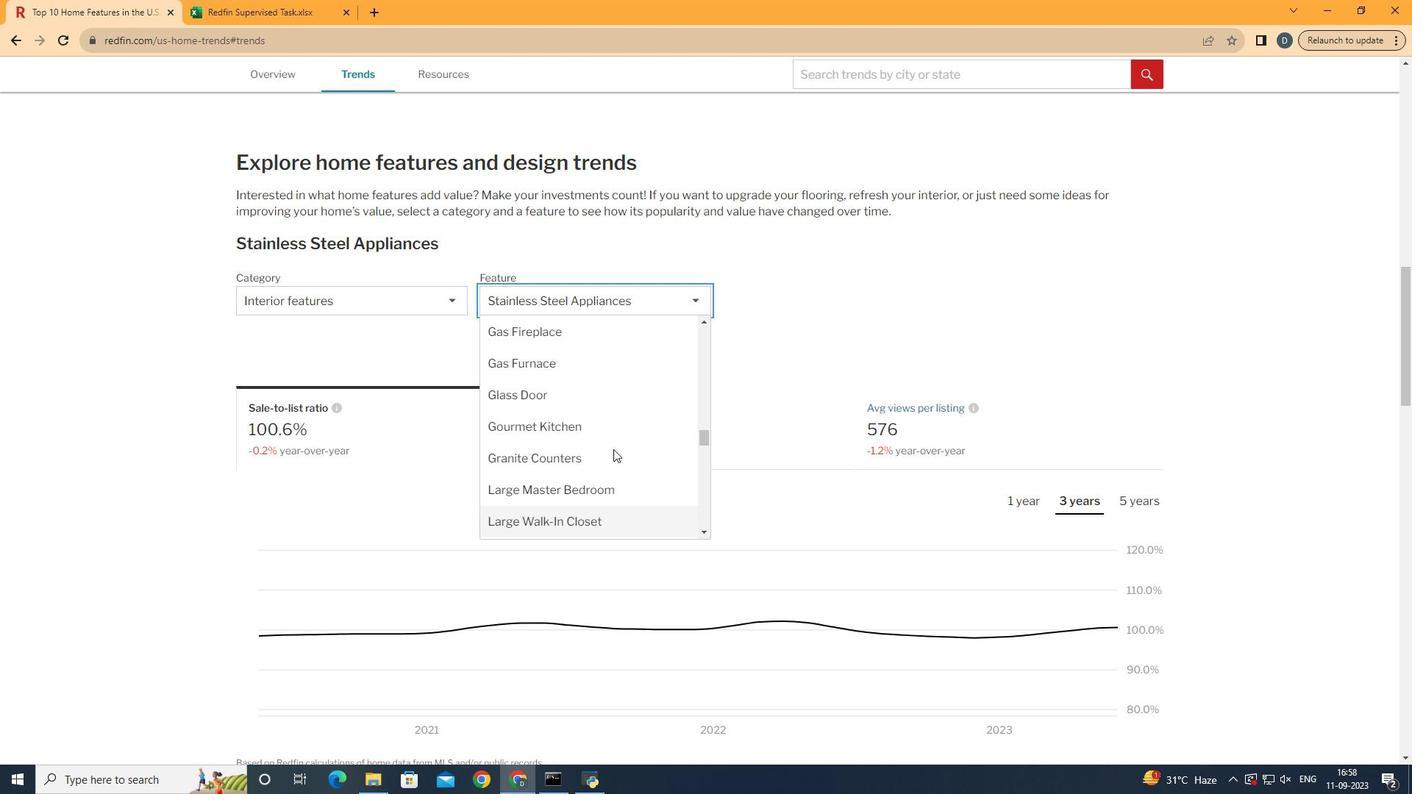 
Action: Mouse scrolled (613, 450) with delta (0, 0)
Screenshot: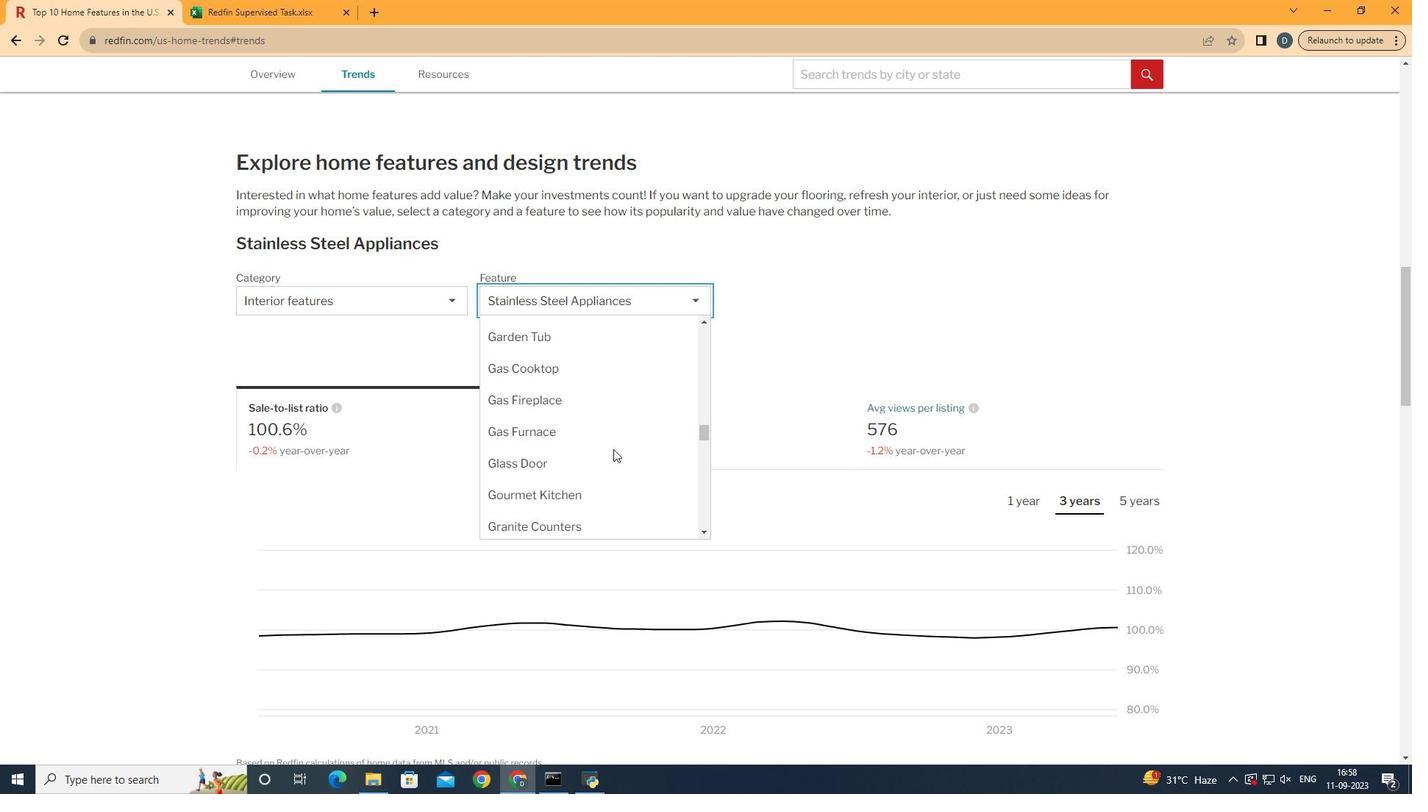 
Action: Mouse scrolled (613, 450) with delta (0, 0)
Screenshot: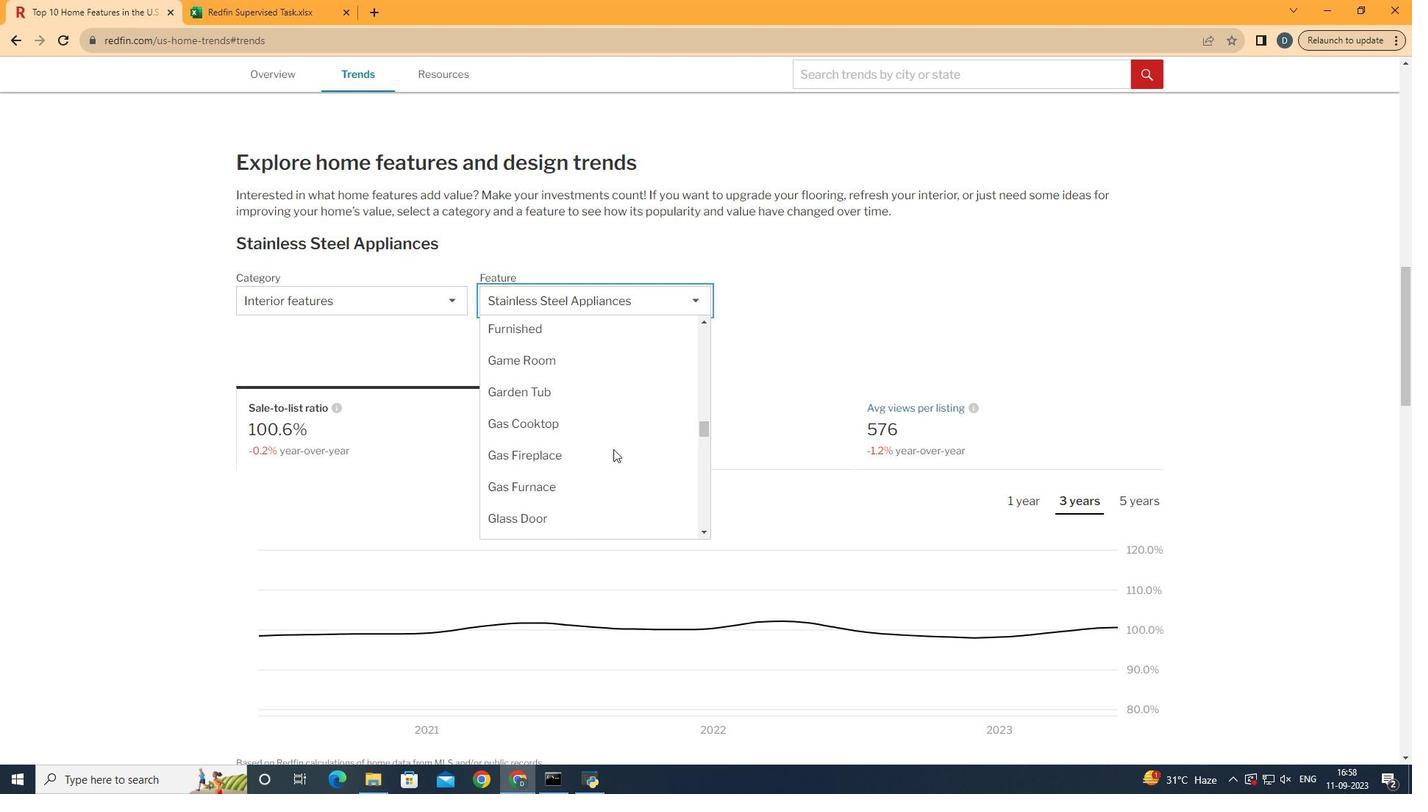 
Action: Mouse scrolled (613, 450) with delta (0, 0)
Screenshot: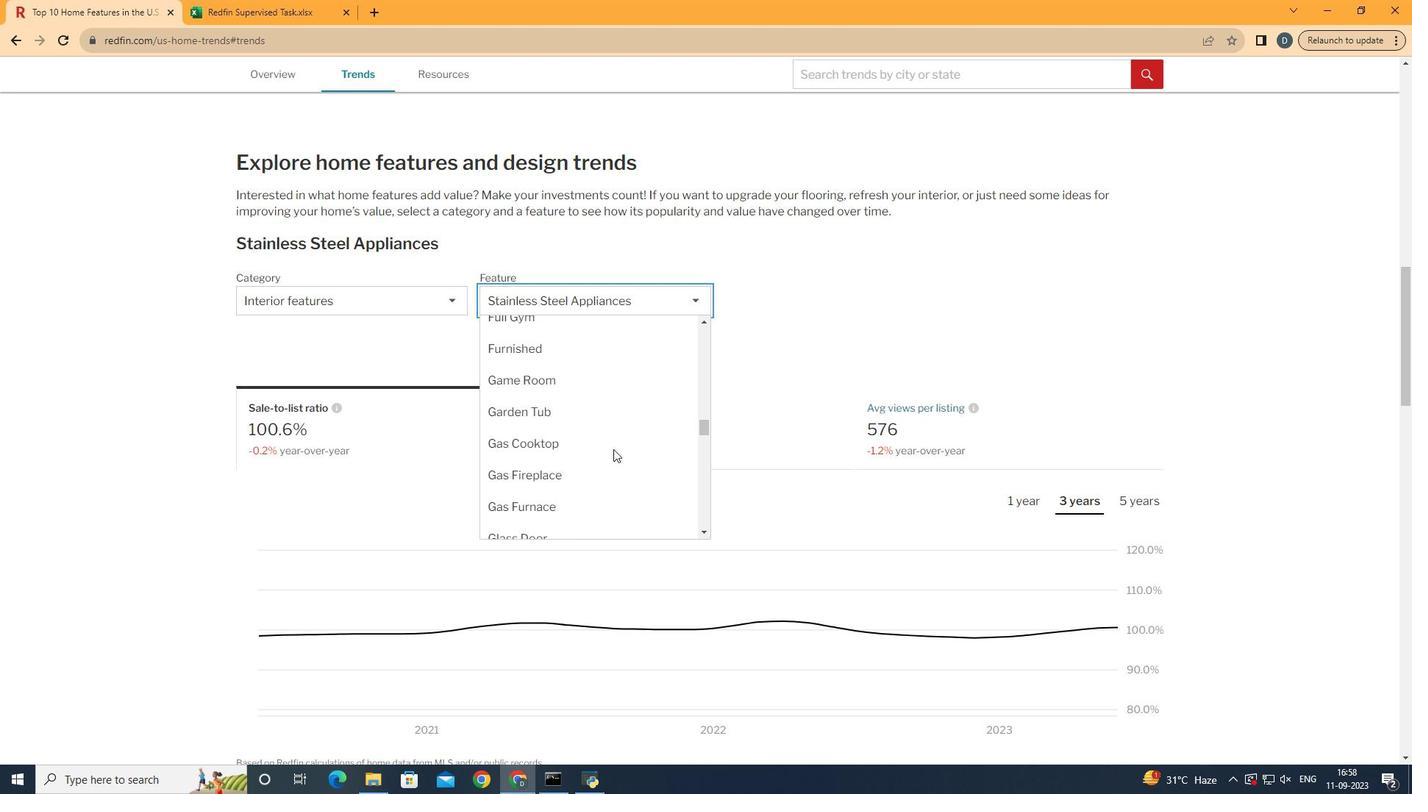 
Action: Mouse scrolled (613, 450) with delta (0, 0)
Screenshot: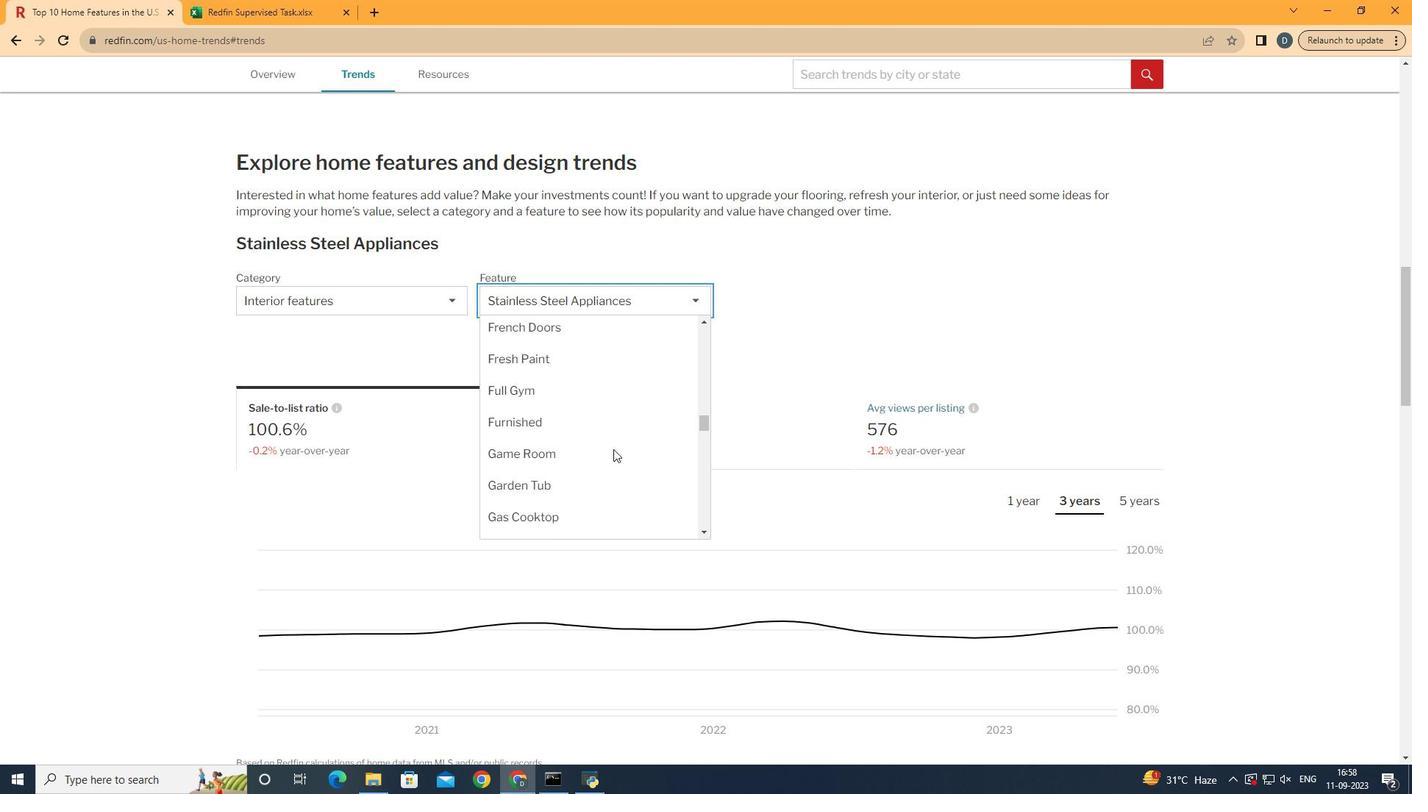 
Action: Mouse scrolled (613, 450) with delta (0, 0)
Screenshot: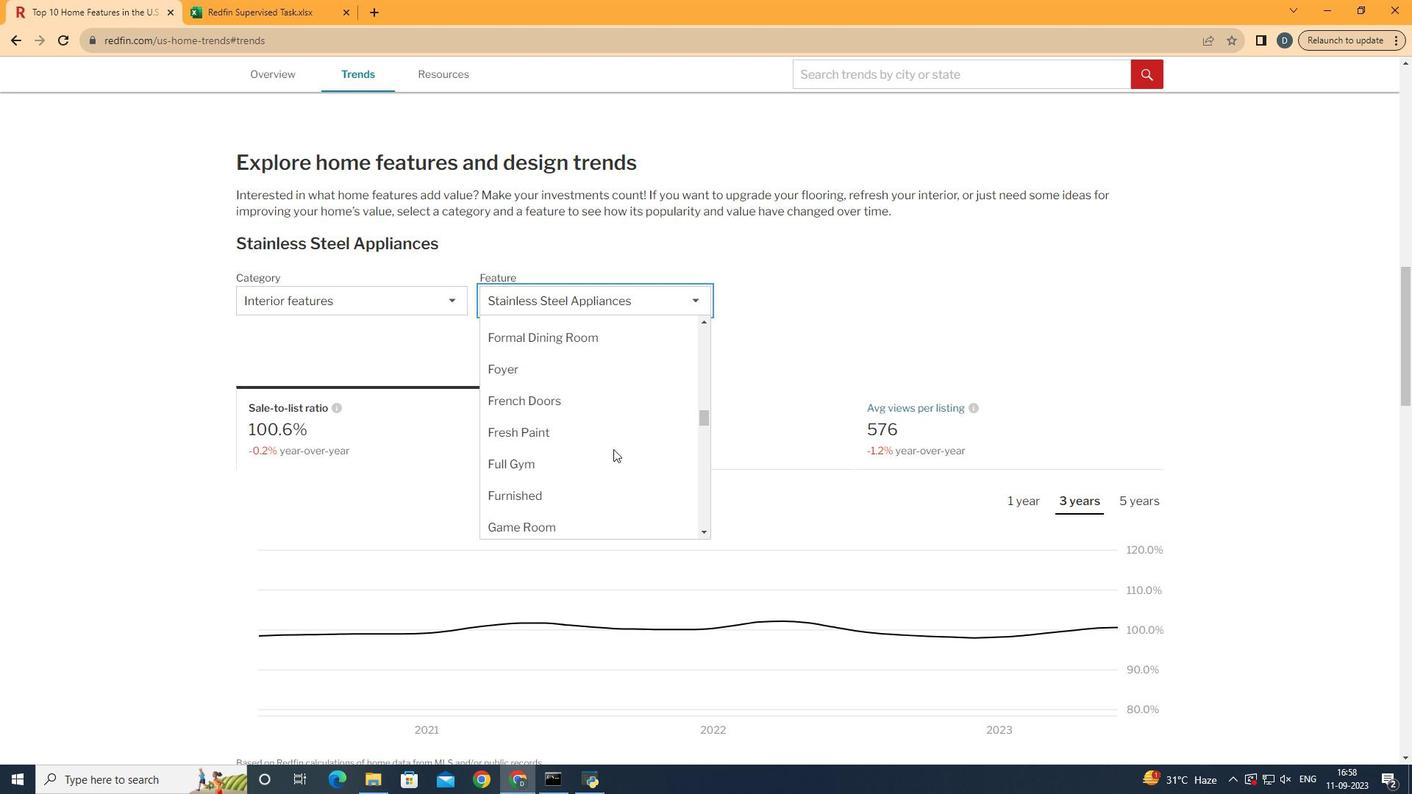 
Action: Mouse scrolled (613, 450) with delta (0, 0)
Screenshot: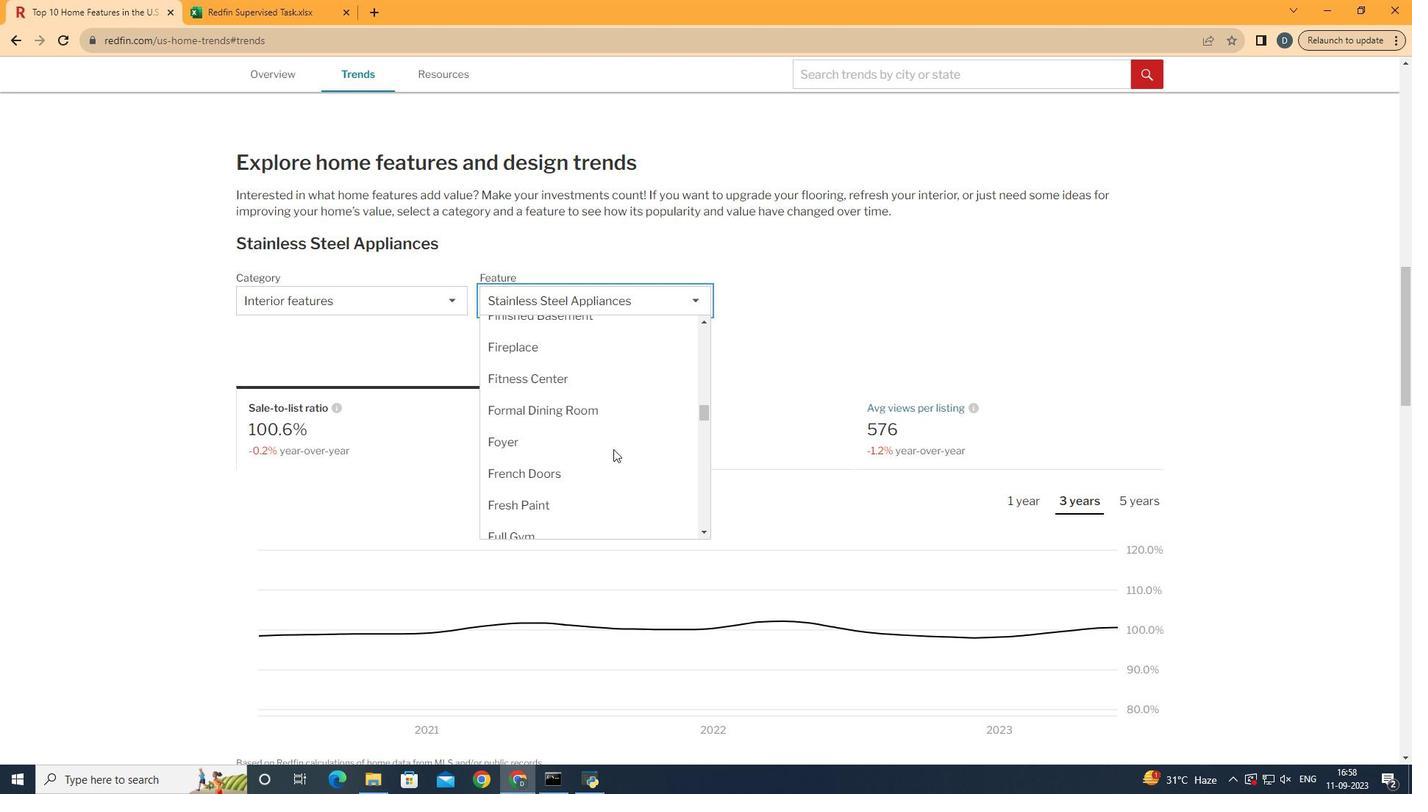 
Action: Mouse scrolled (613, 450) with delta (0, 0)
Screenshot: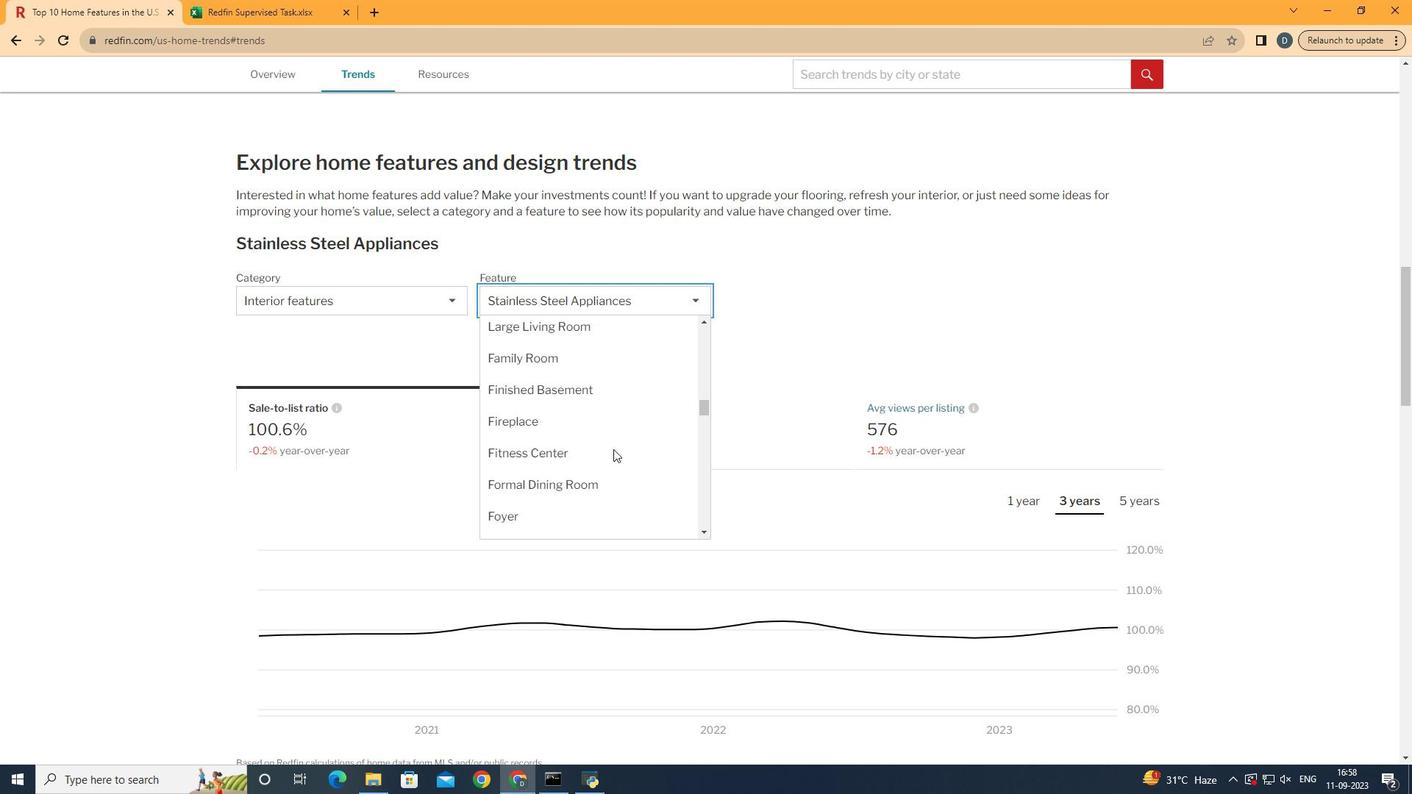 
Action: Mouse scrolled (613, 450) with delta (0, 0)
Screenshot: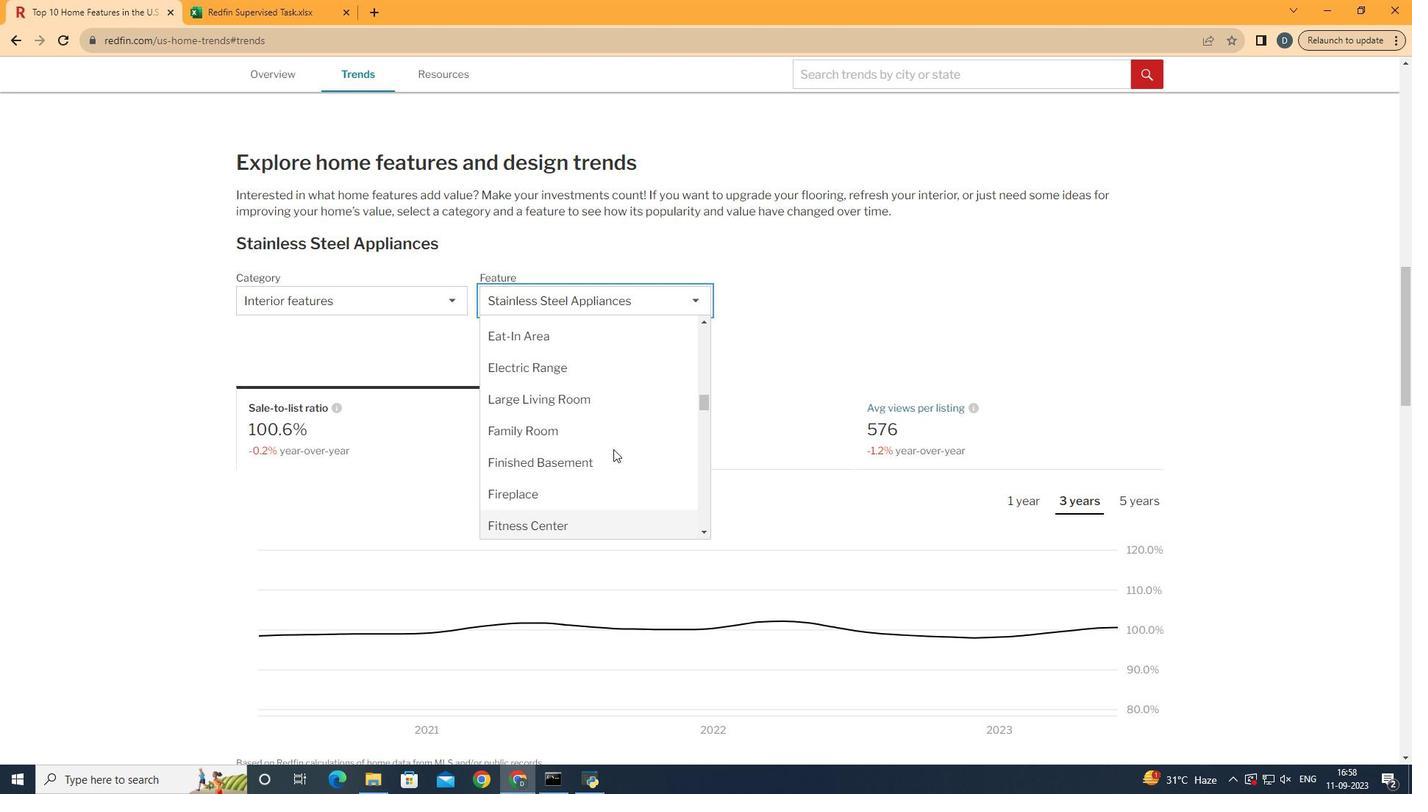 
Action: Mouse scrolled (613, 450) with delta (0, 0)
Screenshot: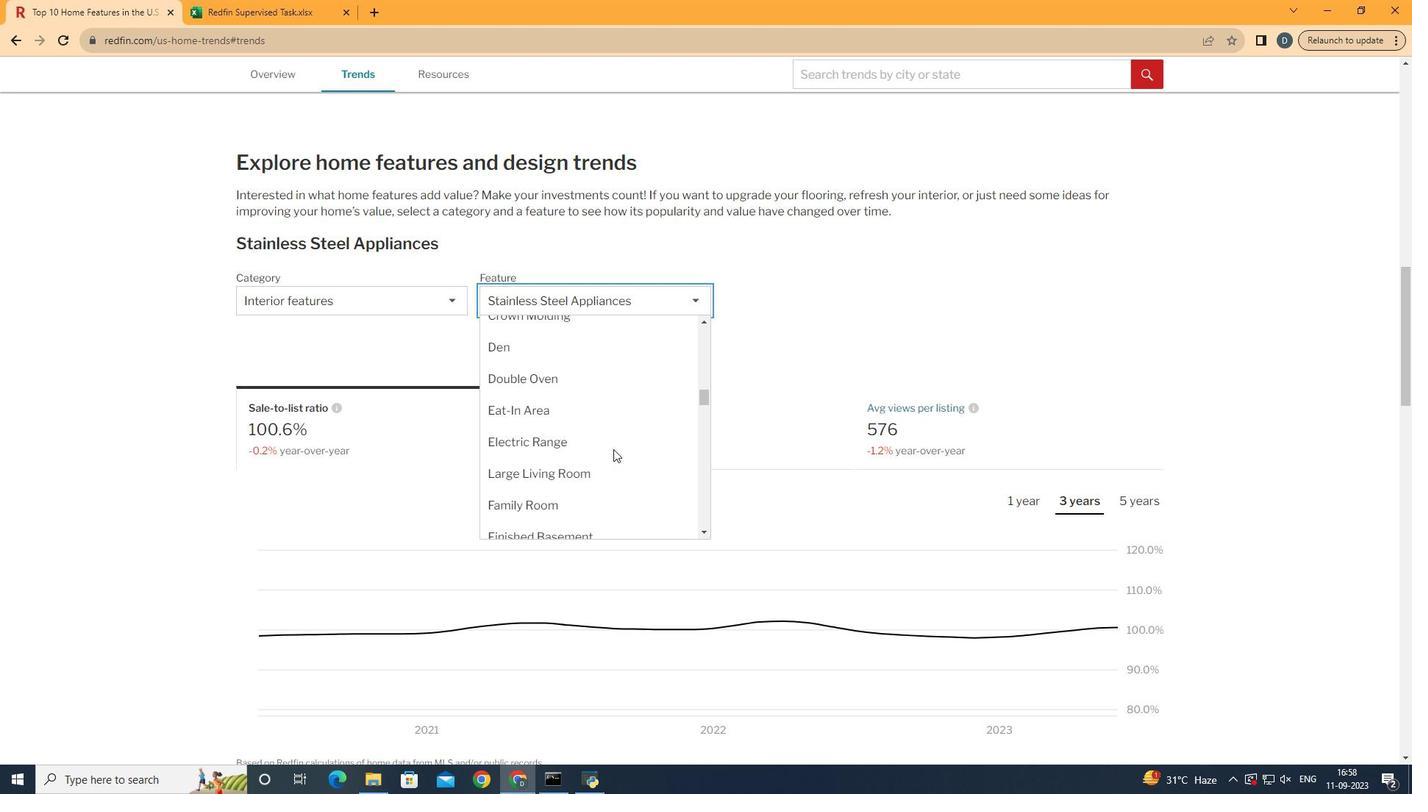 
Action: Mouse moved to (628, 475)
Screenshot: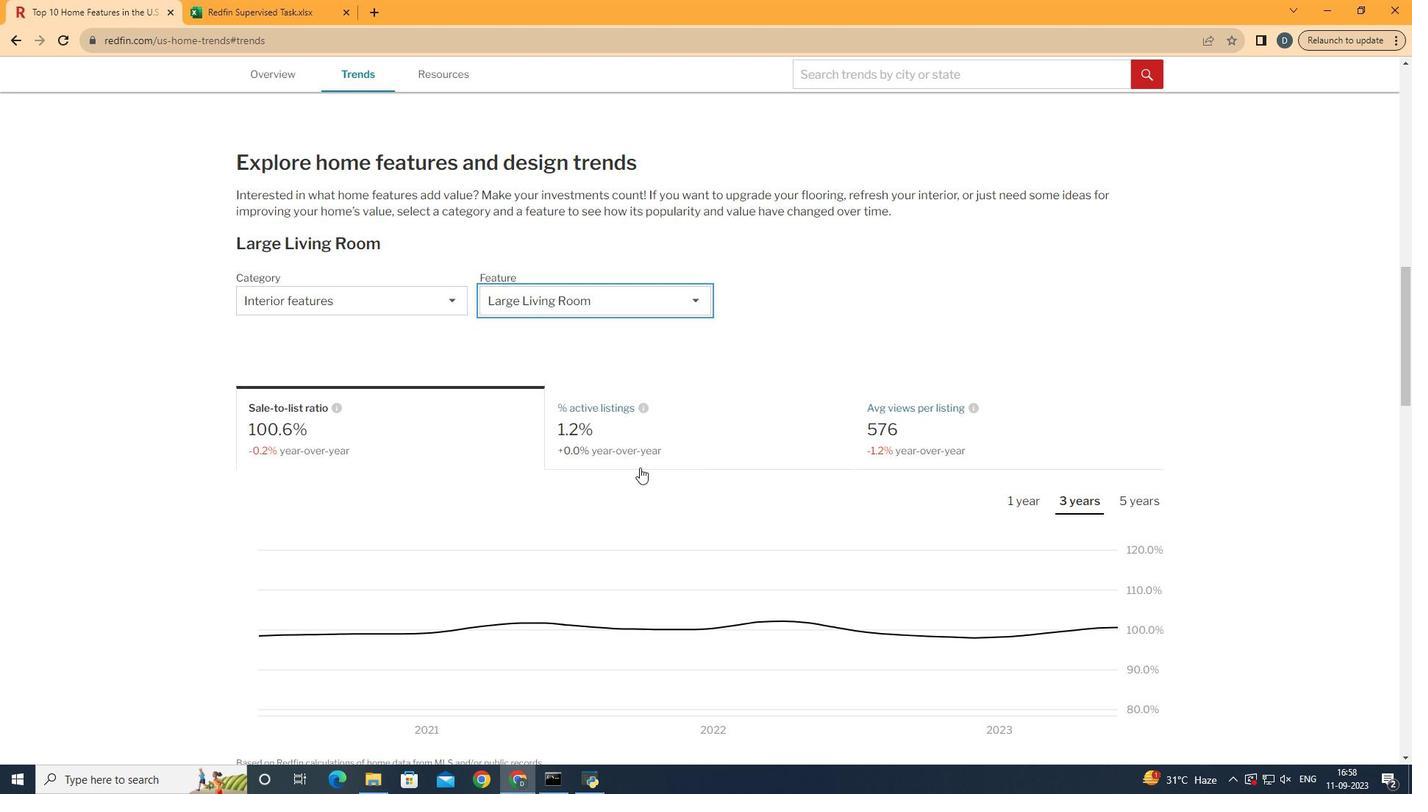 
Action: Mouse pressed left at (628, 475)
Screenshot: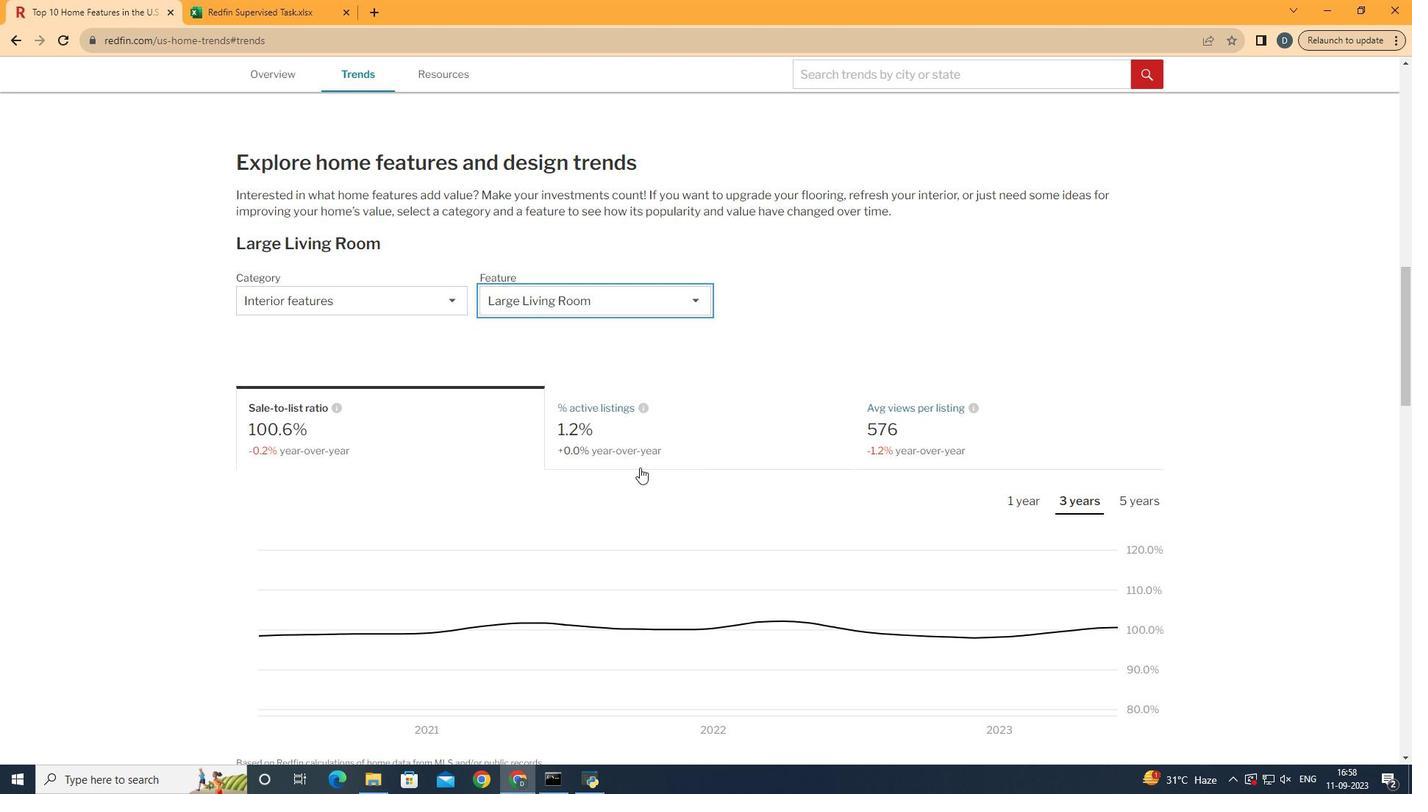 
Action: Mouse moved to (866, 344)
Screenshot: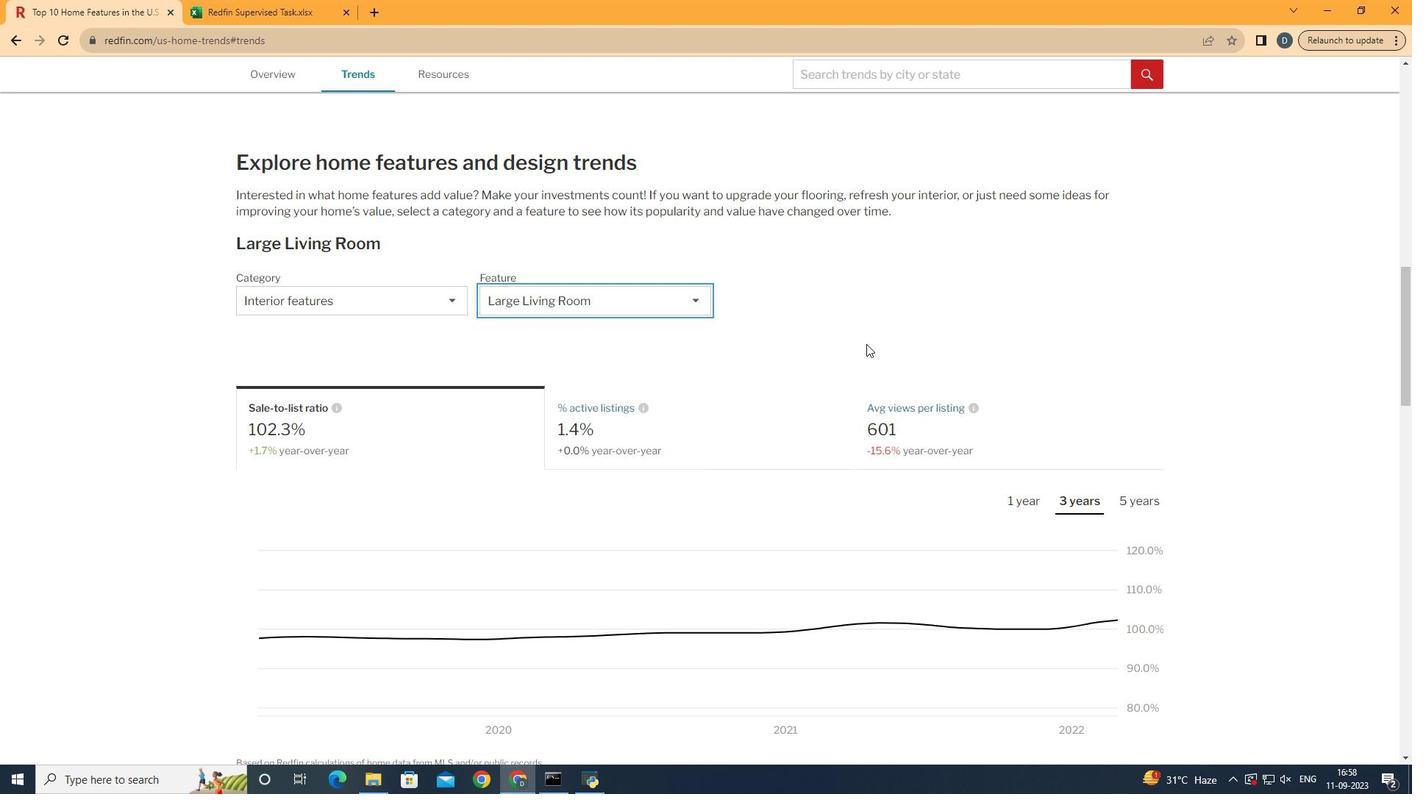 
Action: Mouse pressed left at (866, 344)
Screenshot: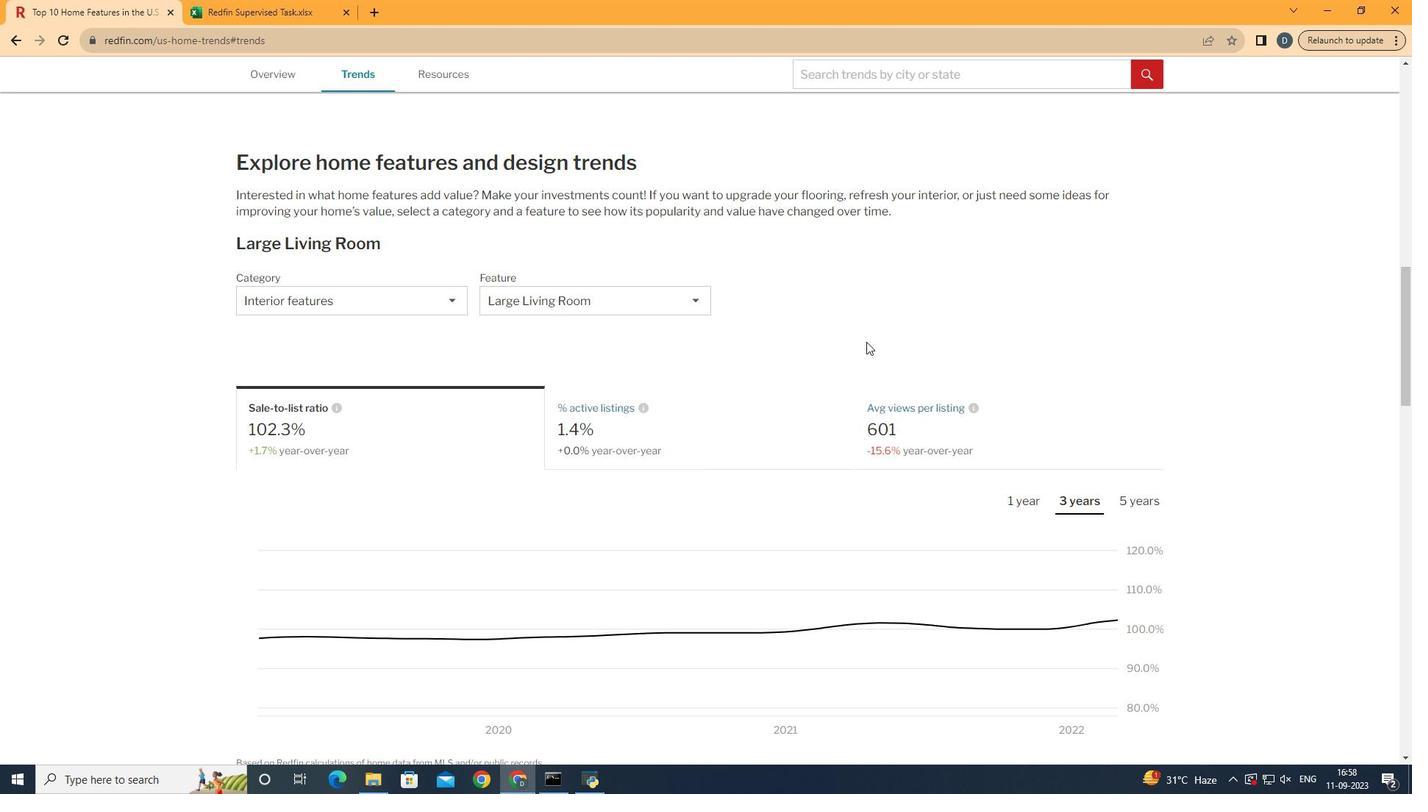 
Action: Mouse moved to (967, 430)
Screenshot: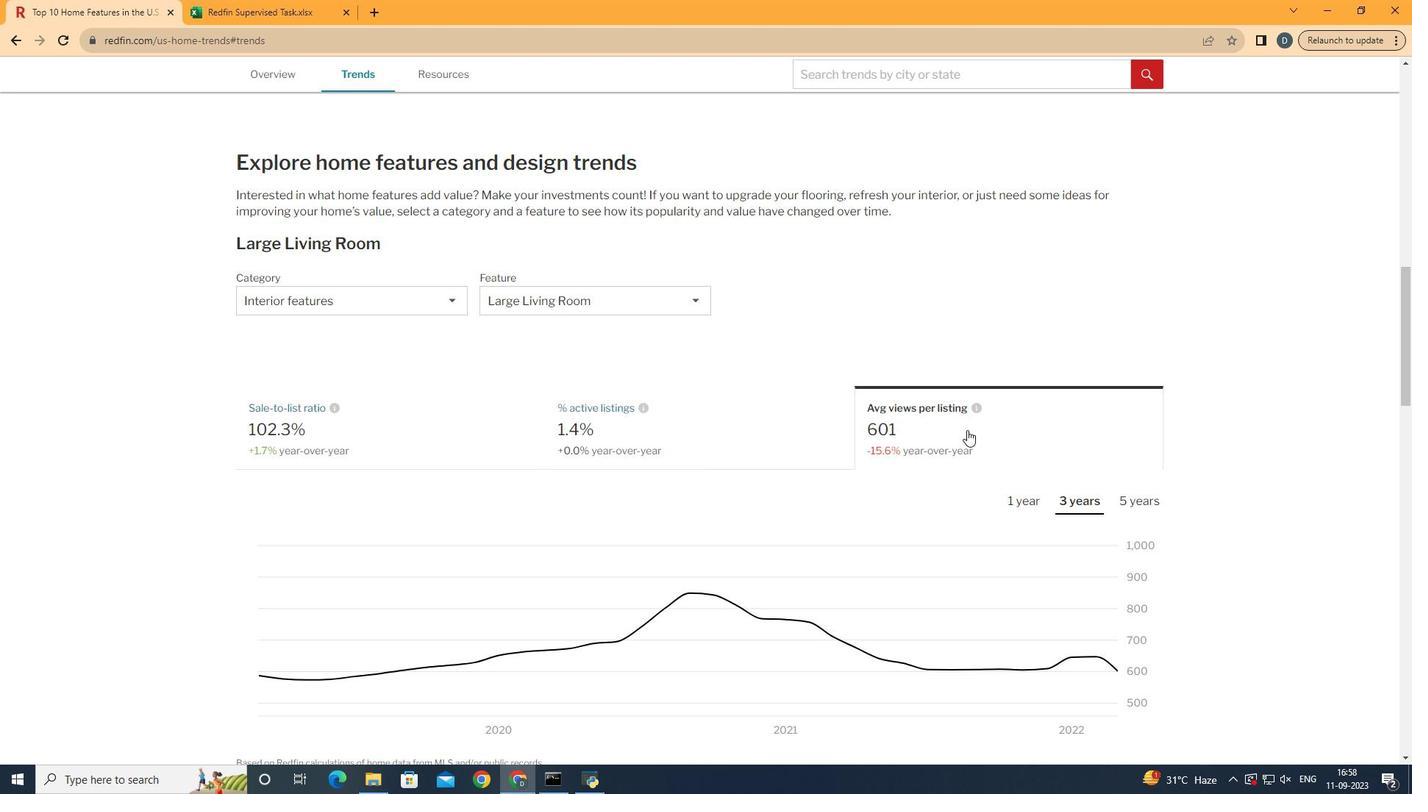 
Action: Mouse pressed left at (967, 430)
Screenshot: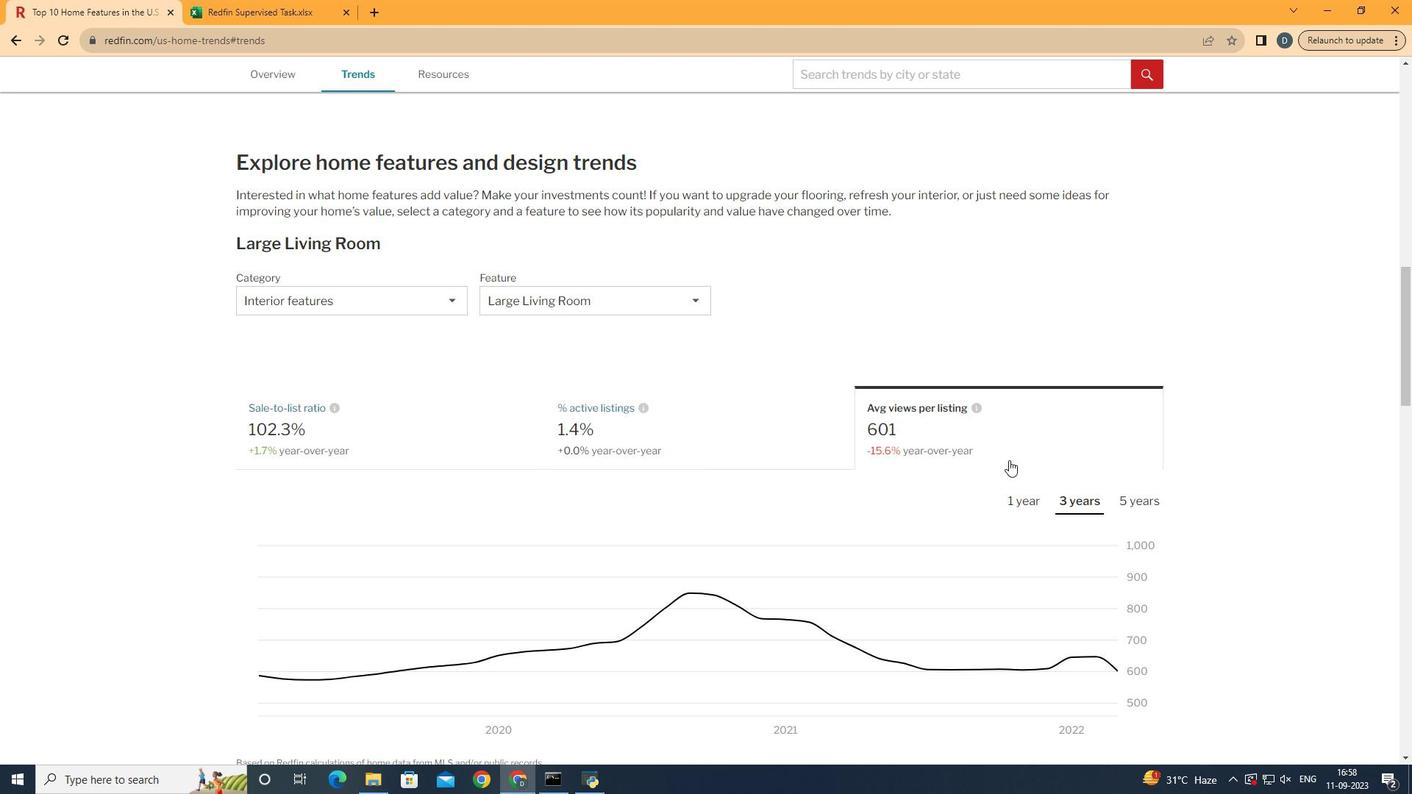 
Action: Mouse moved to (1023, 503)
Screenshot: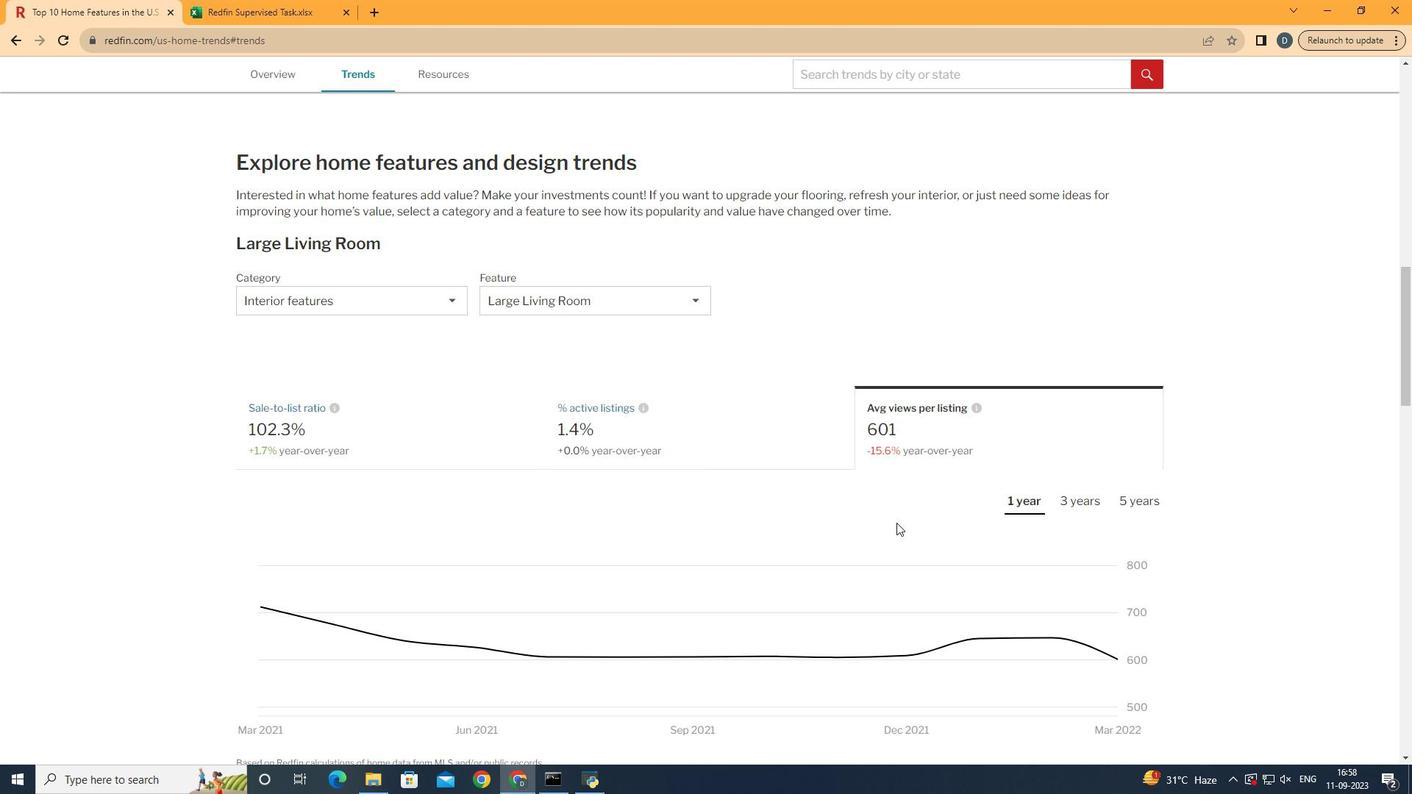 
Action: Mouse pressed left at (1023, 503)
Screenshot: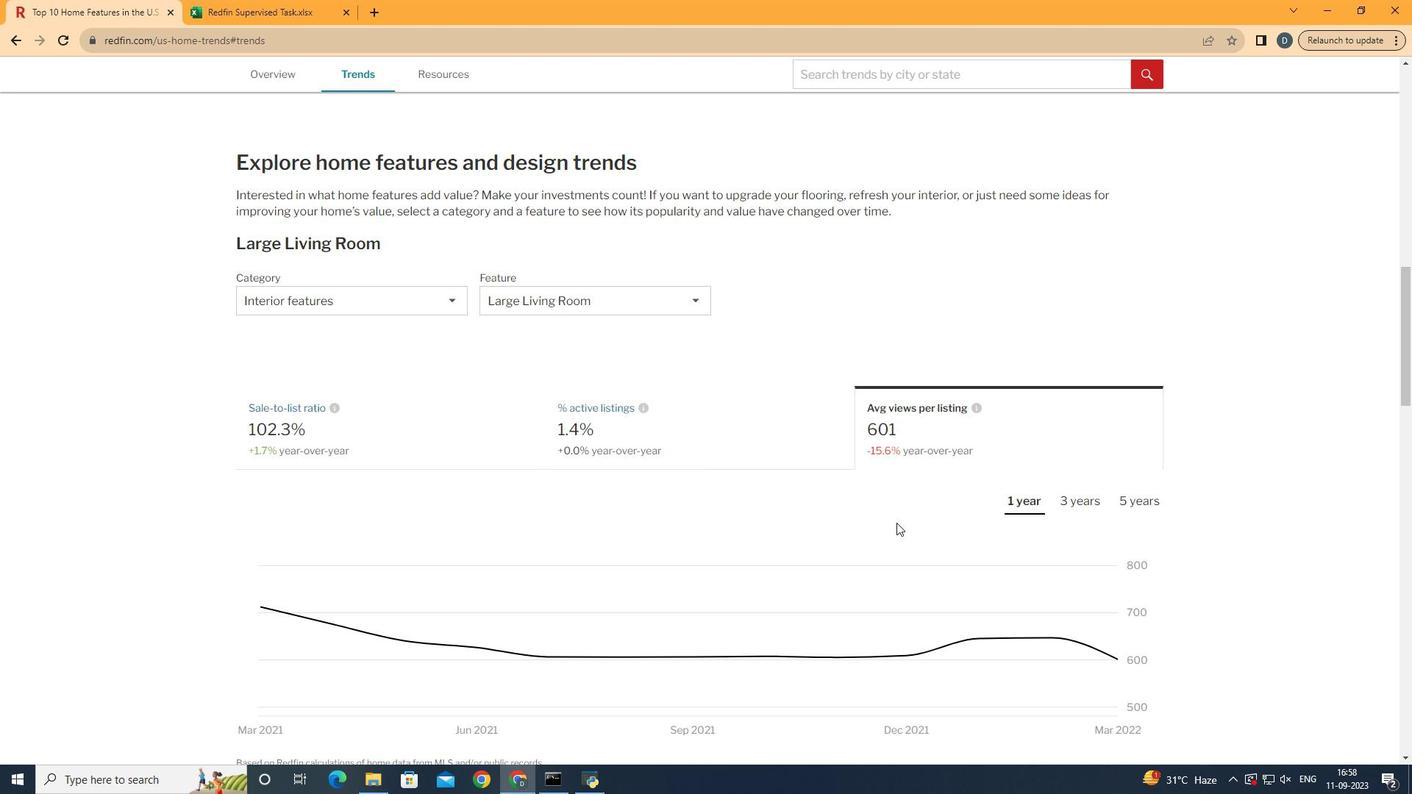
Action: Mouse moved to (226, 596)
Screenshot: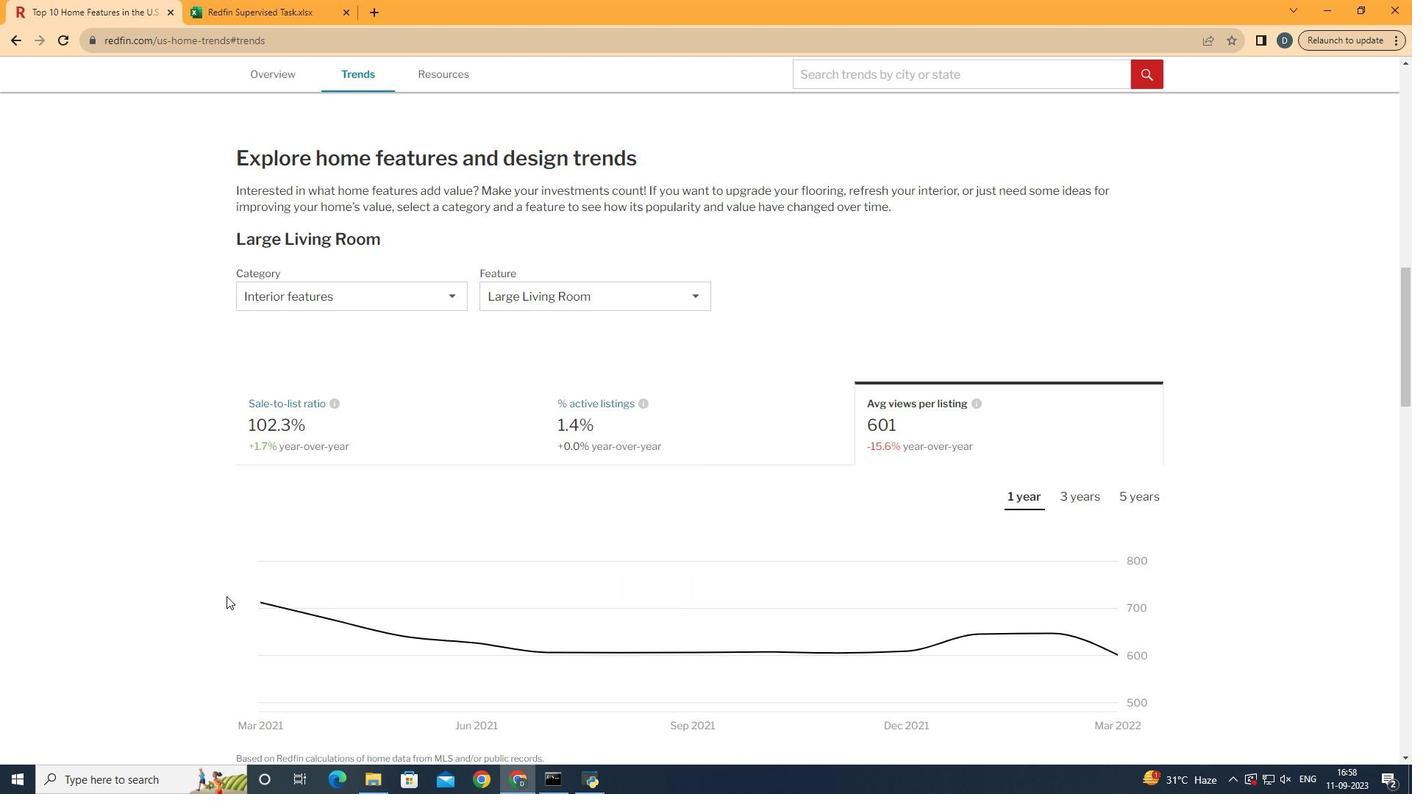 
Action: Mouse scrolled (226, 595) with delta (0, 0)
Screenshot: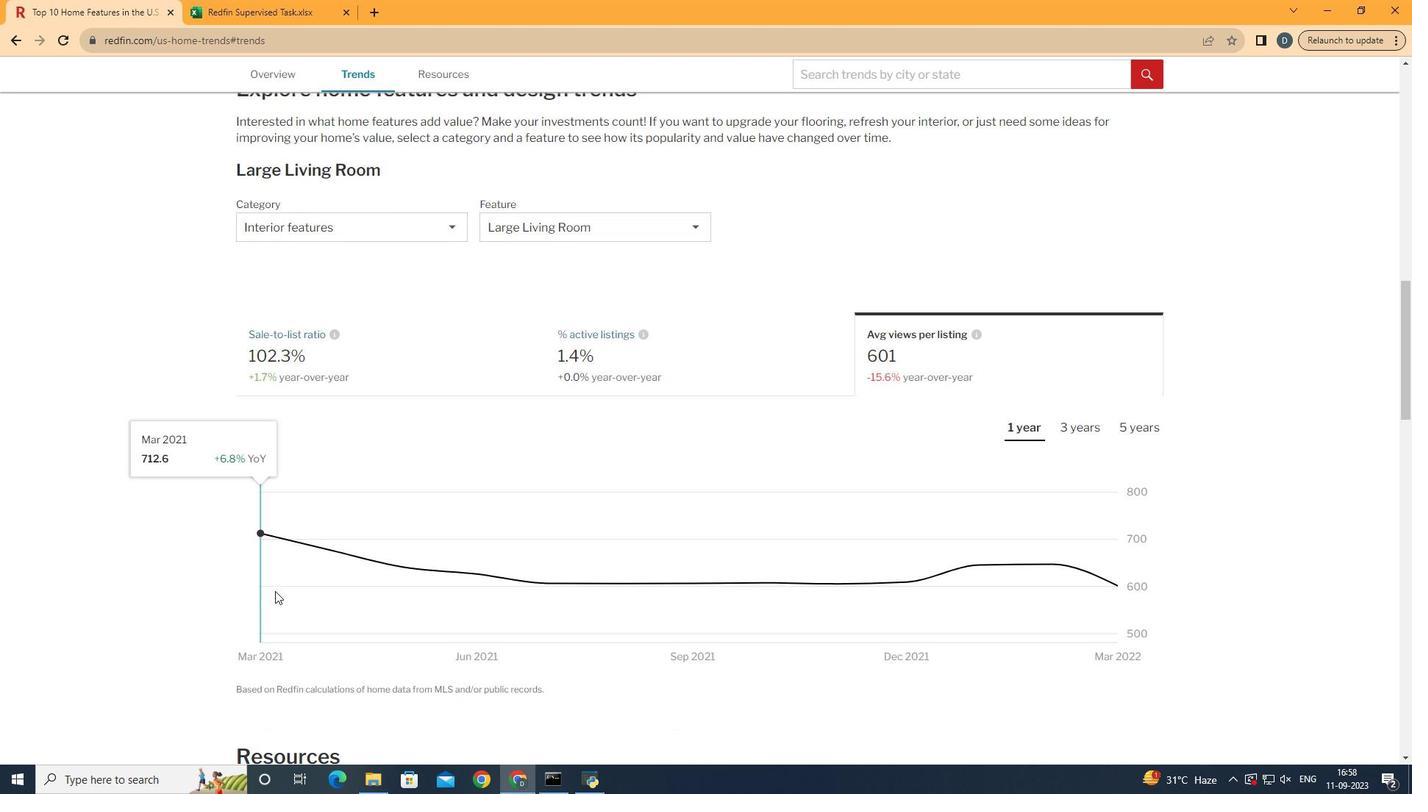 
Action: Mouse moved to (1110, 565)
Screenshot: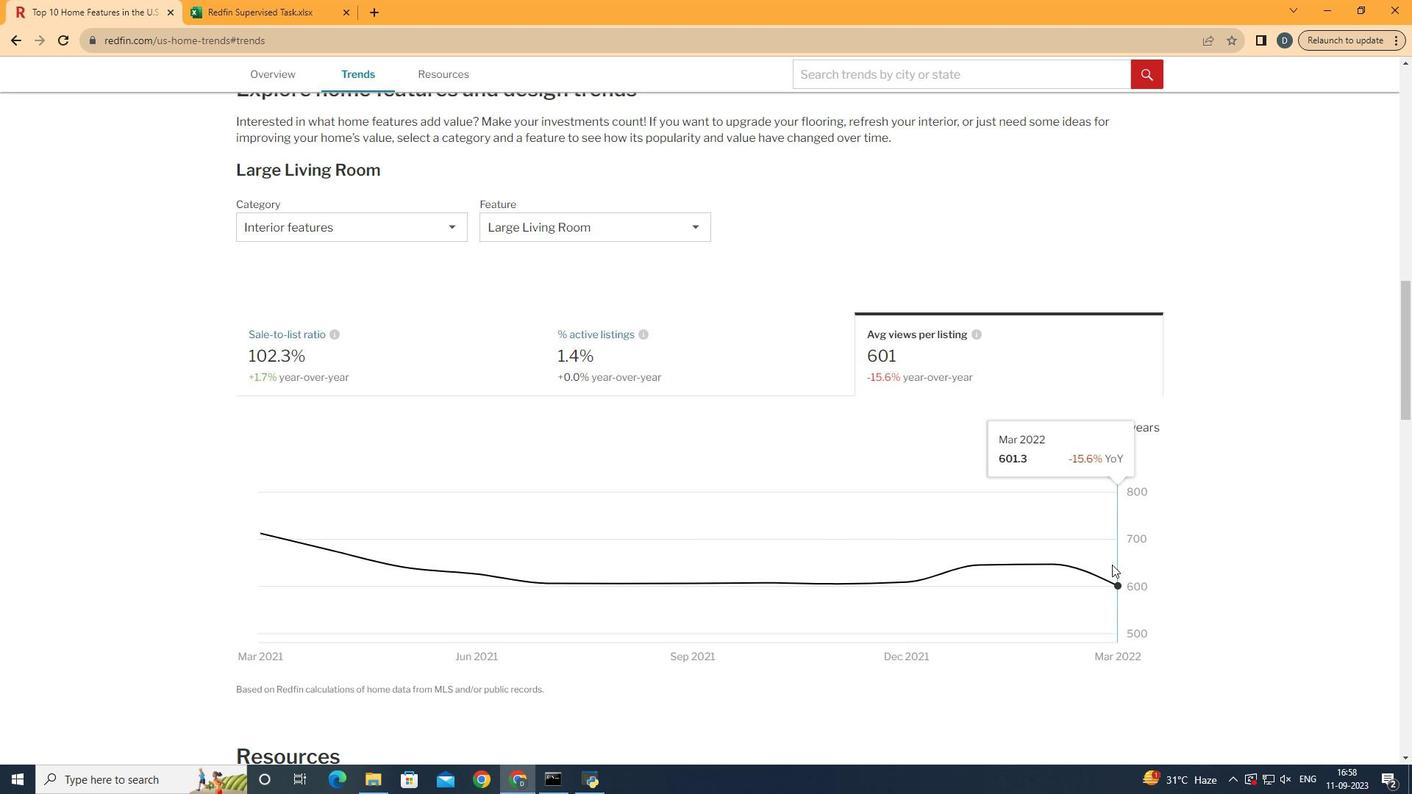 
